 Task: Find connections with filter location Ciudad Vieja with filter topic #Brandwith filter profile language Spanish with filter current company Adani Group with filter school National Institute of Technology Srinagar with filter industry Wireless Services with filter service category Telecommunications with filter keywords title Actuary
Action: Mouse moved to (557, 72)
Screenshot: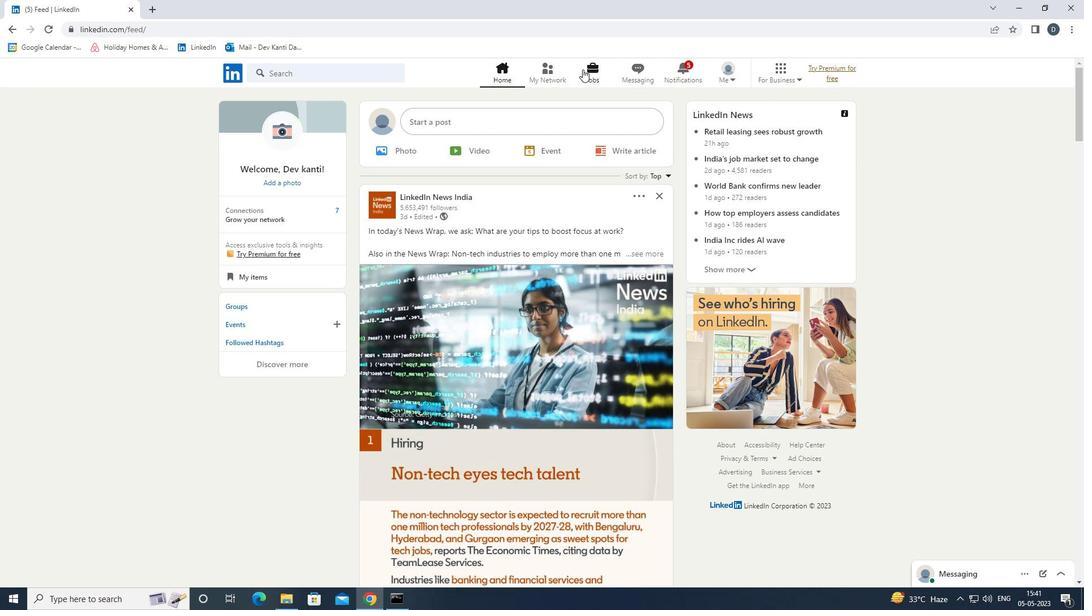 
Action: Mouse pressed left at (557, 72)
Screenshot: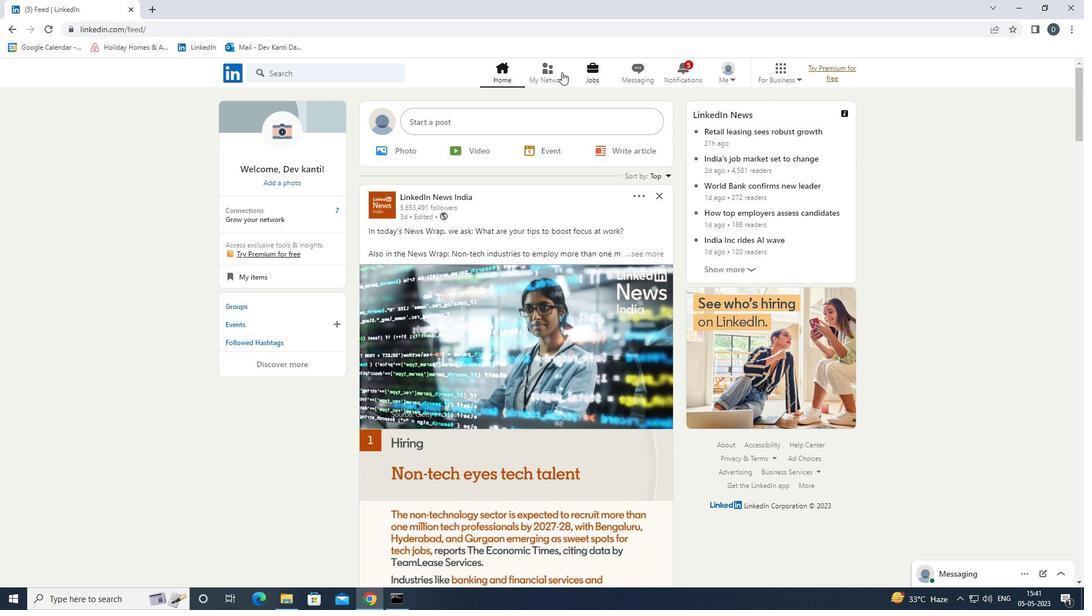 
Action: Mouse moved to (374, 135)
Screenshot: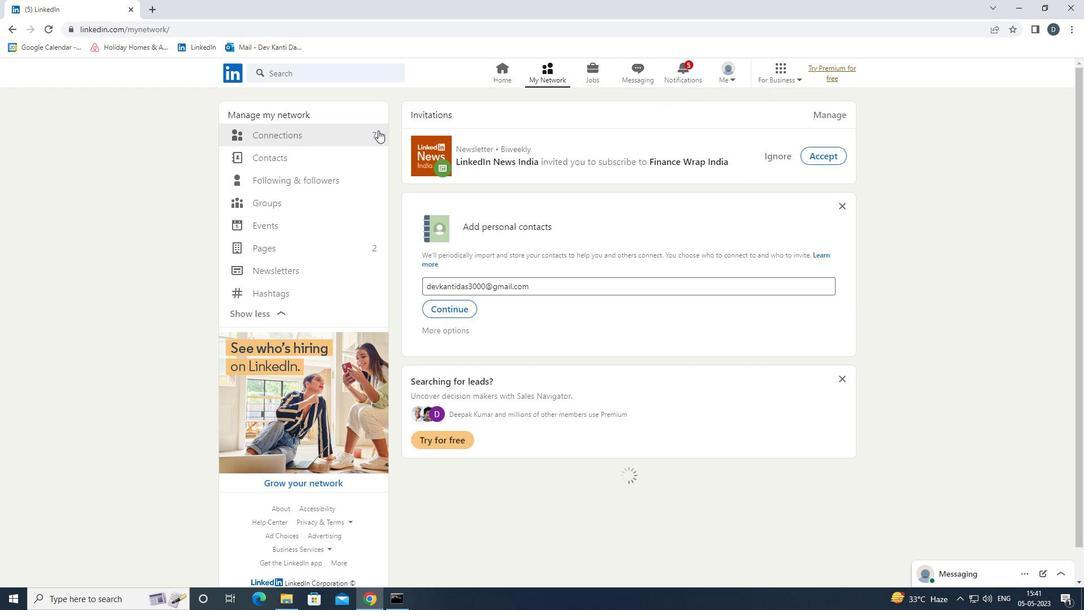 
Action: Mouse pressed left at (374, 135)
Screenshot: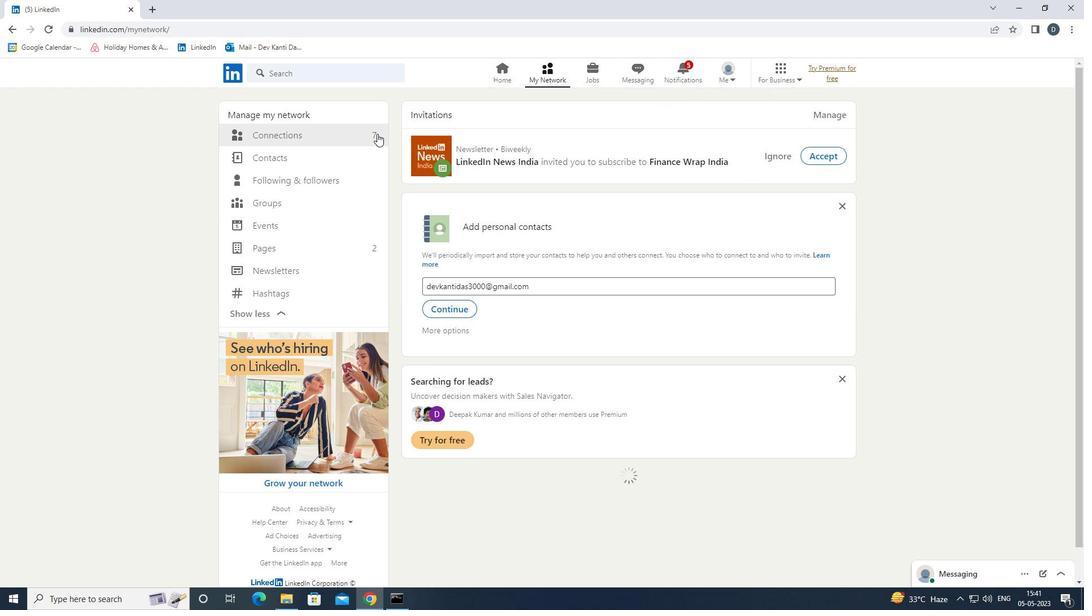 
Action: Mouse moved to (637, 133)
Screenshot: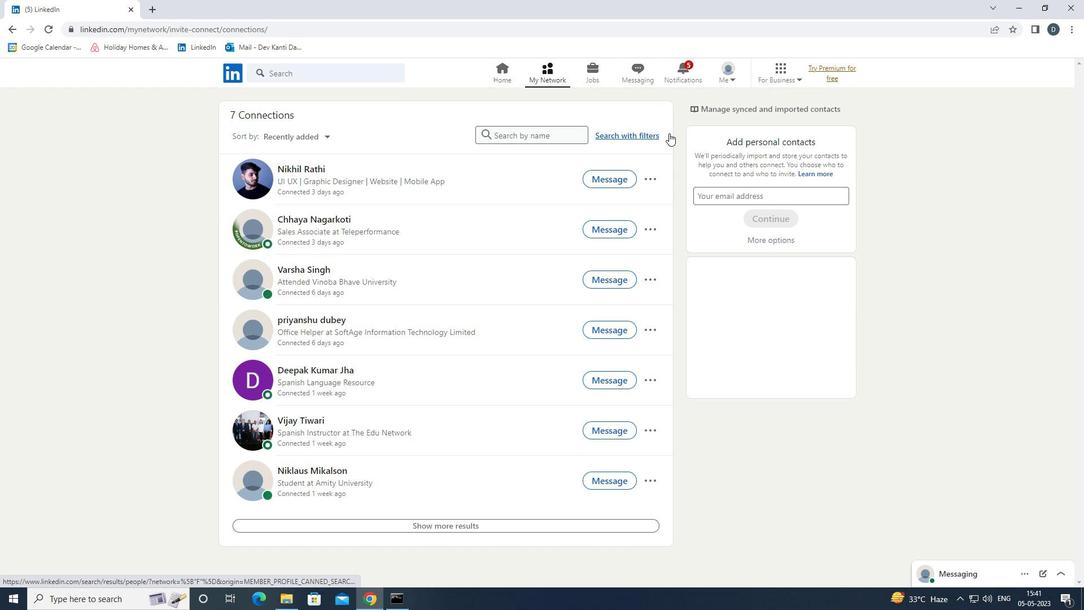 
Action: Mouse pressed left at (637, 133)
Screenshot: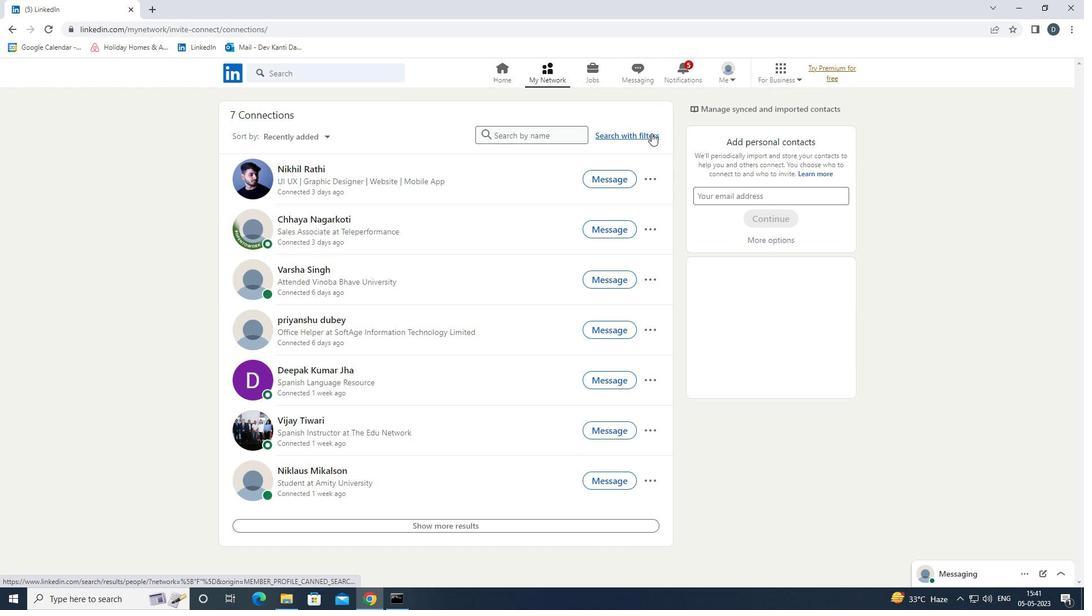 
Action: Mouse moved to (586, 110)
Screenshot: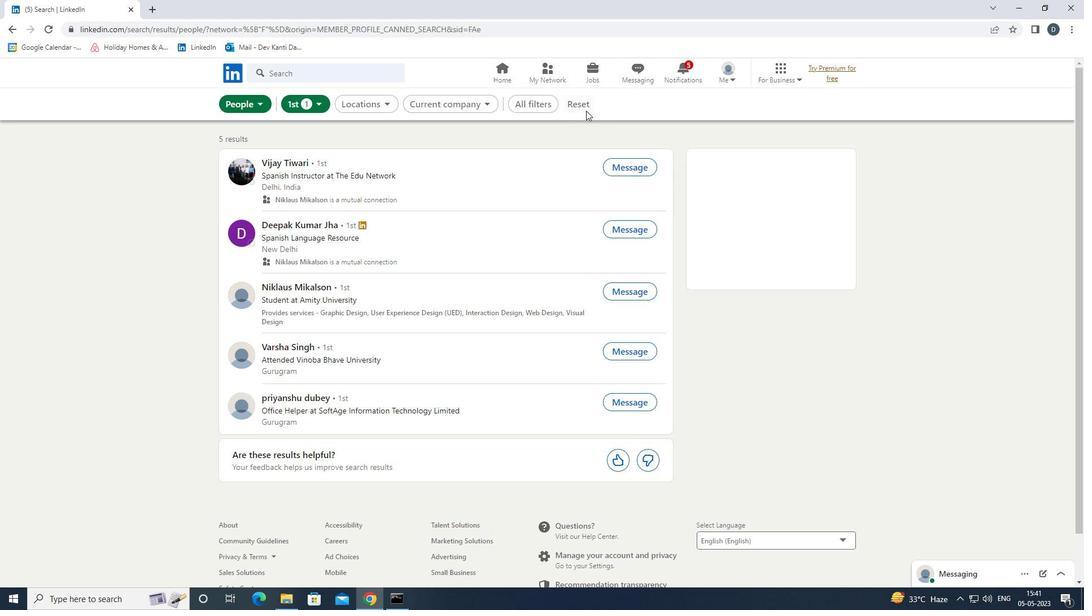 
Action: Mouse pressed left at (586, 110)
Screenshot: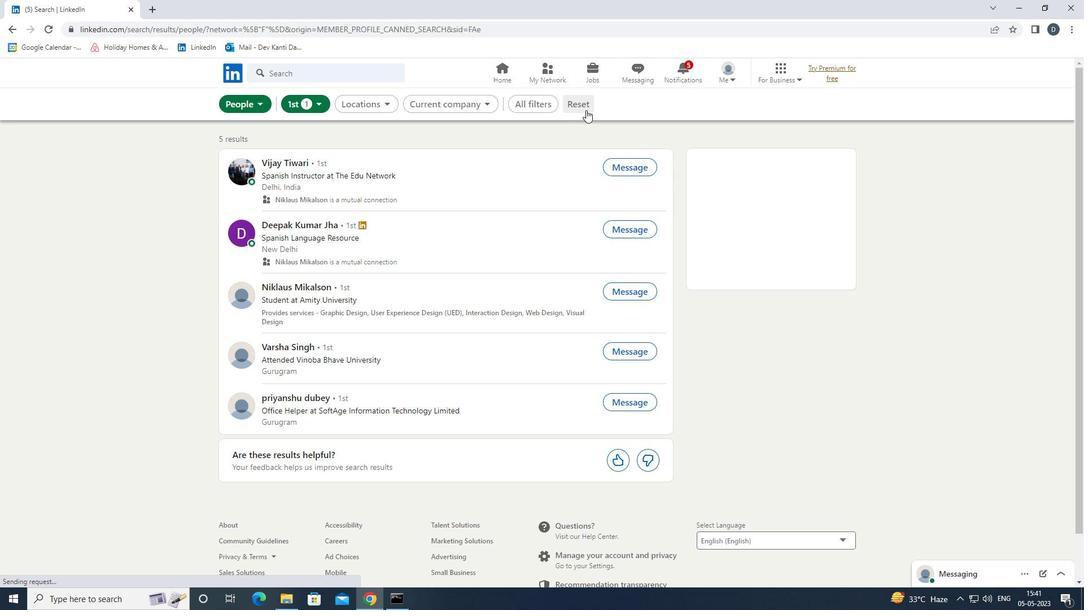 
Action: Mouse moved to (571, 104)
Screenshot: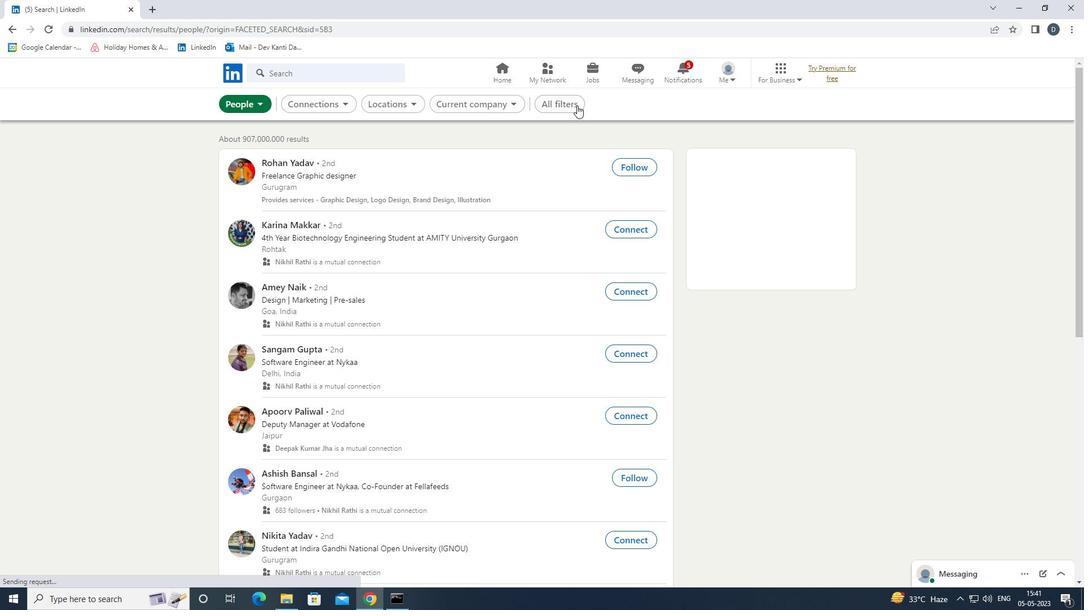 
Action: Mouse pressed left at (571, 104)
Screenshot: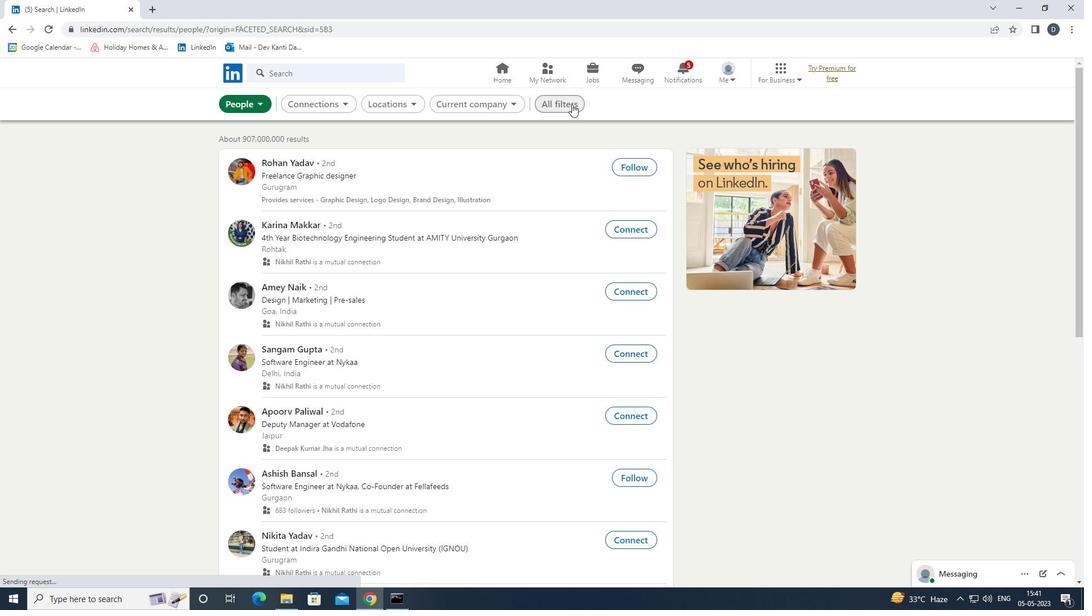 
Action: Mouse moved to (931, 345)
Screenshot: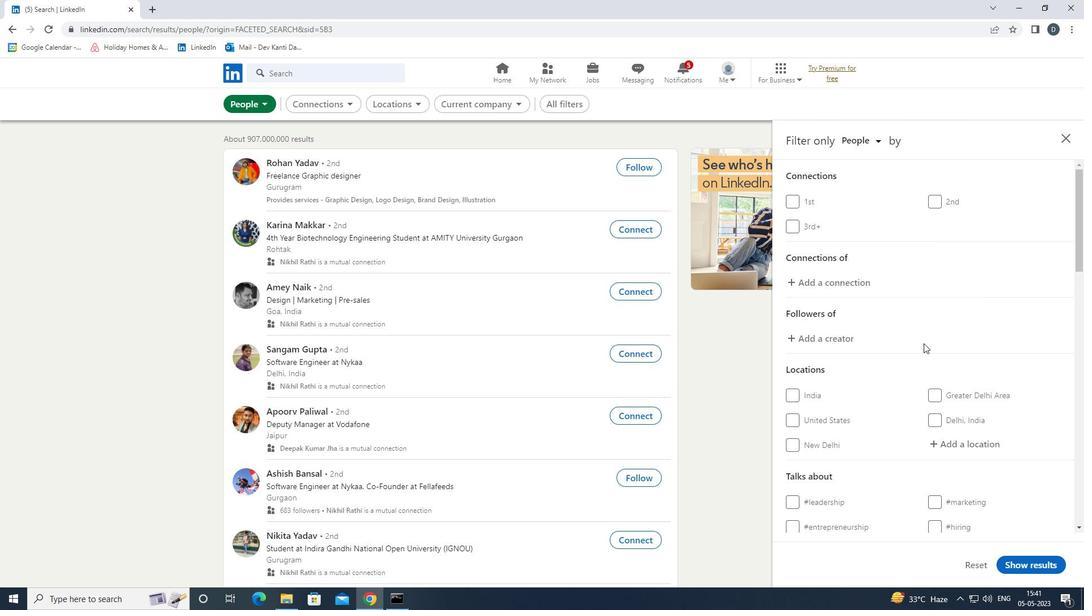 
Action: Mouse scrolled (931, 344) with delta (0, 0)
Screenshot: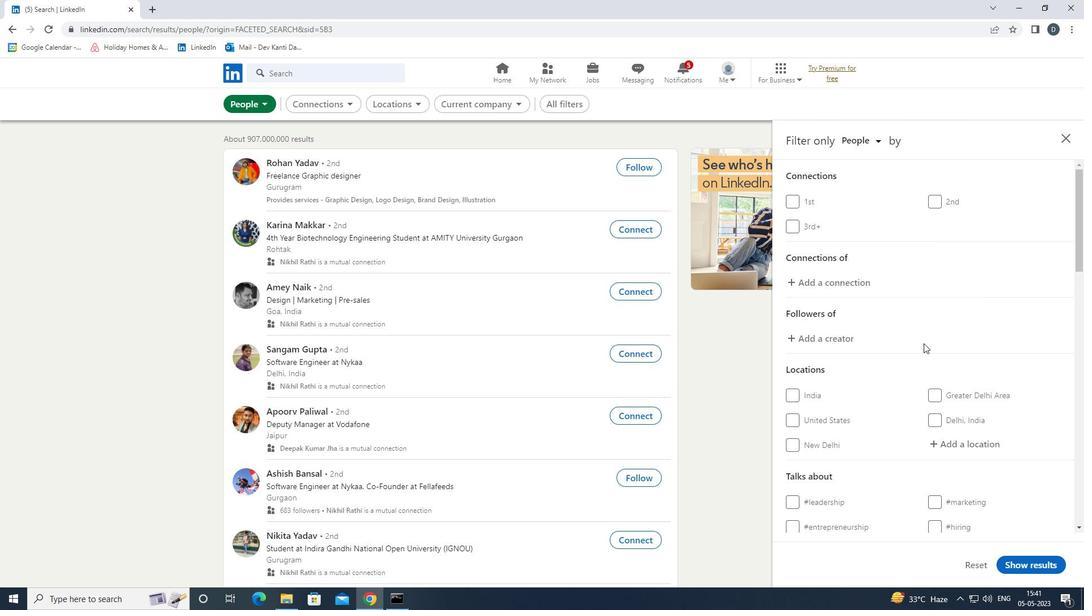 
Action: Mouse moved to (932, 346)
Screenshot: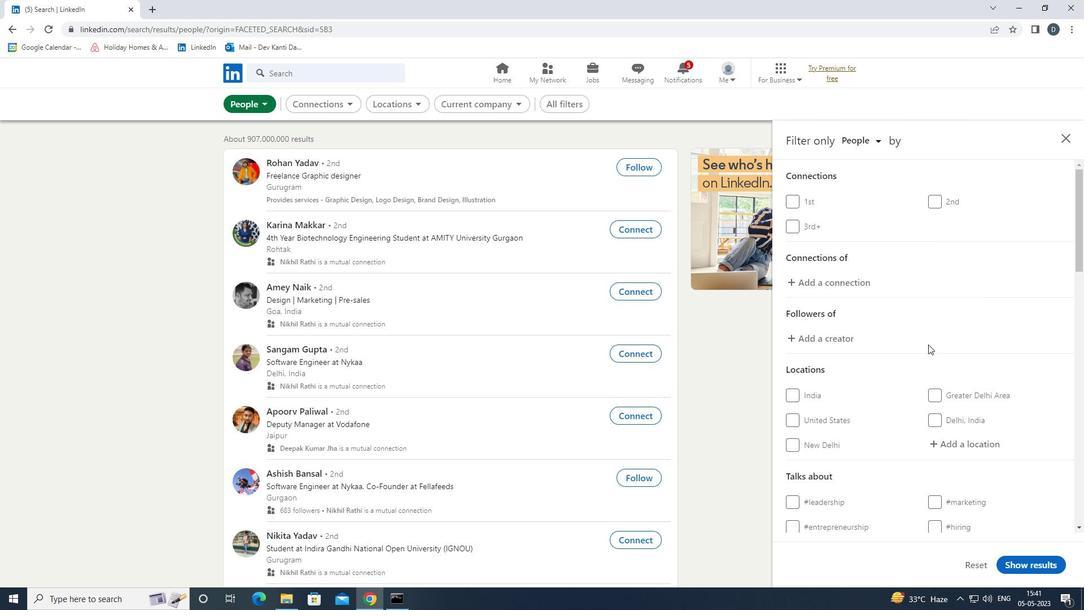 
Action: Mouse scrolled (932, 345) with delta (0, 0)
Screenshot: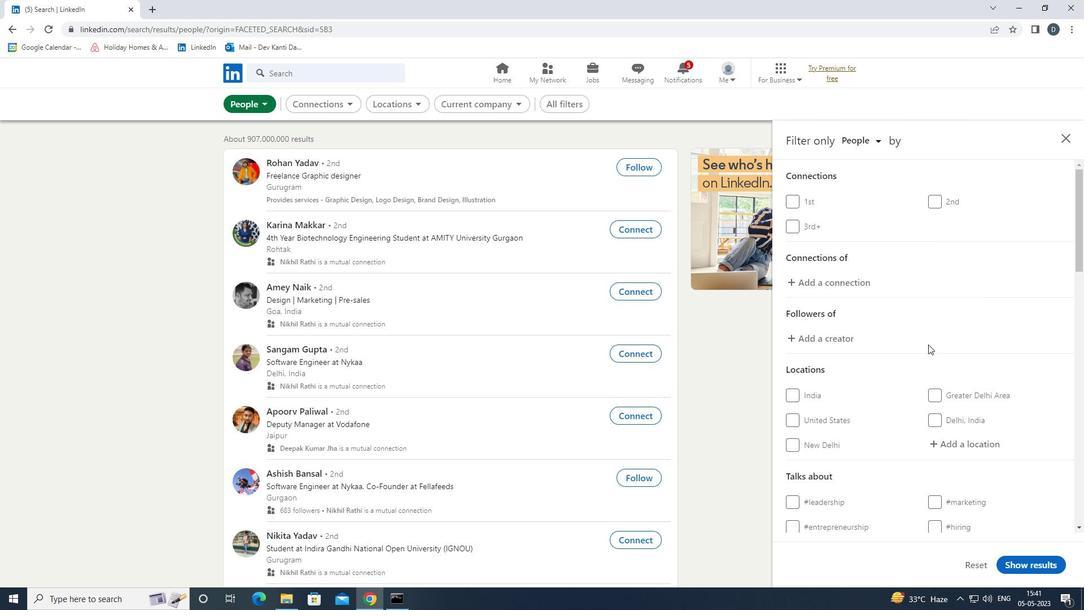 
Action: Mouse moved to (962, 327)
Screenshot: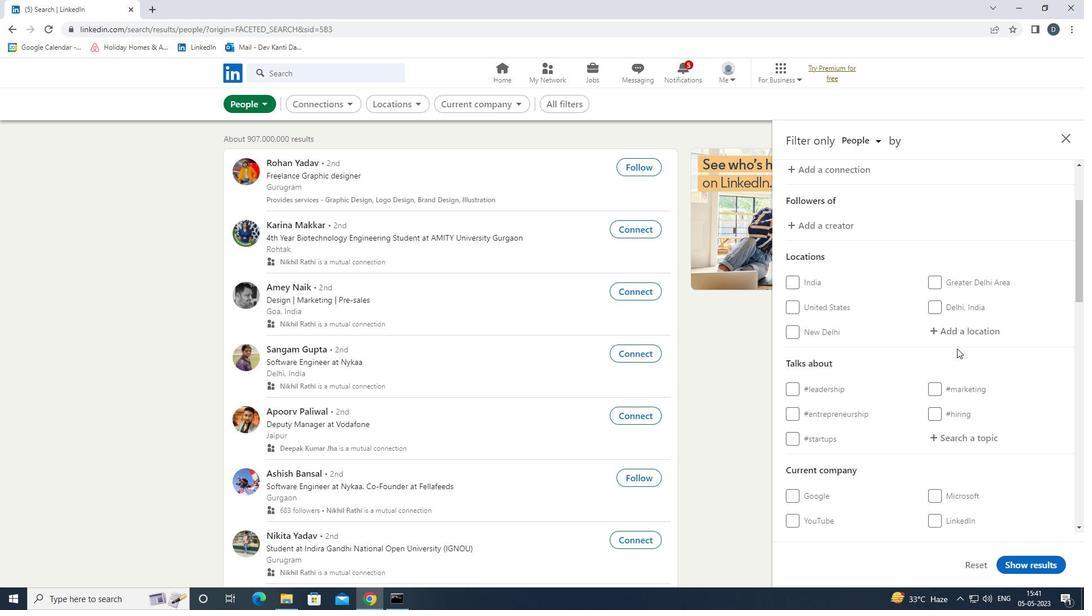 
Action: Mouse pressed left at (962, 327)
Screenshot: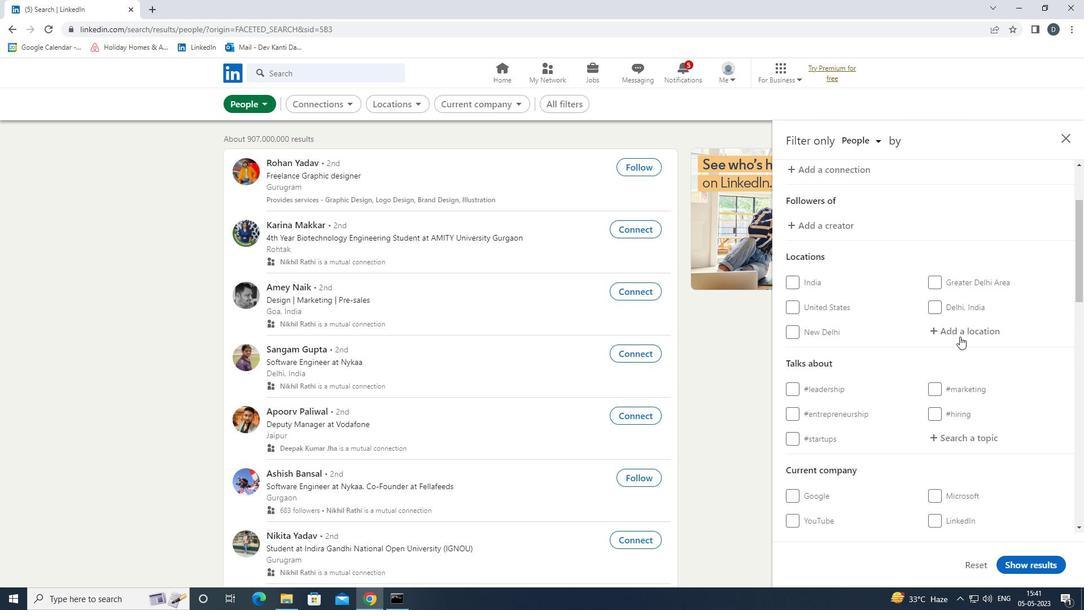 
Action: Mouse moved to (941, 319)
Screenshot: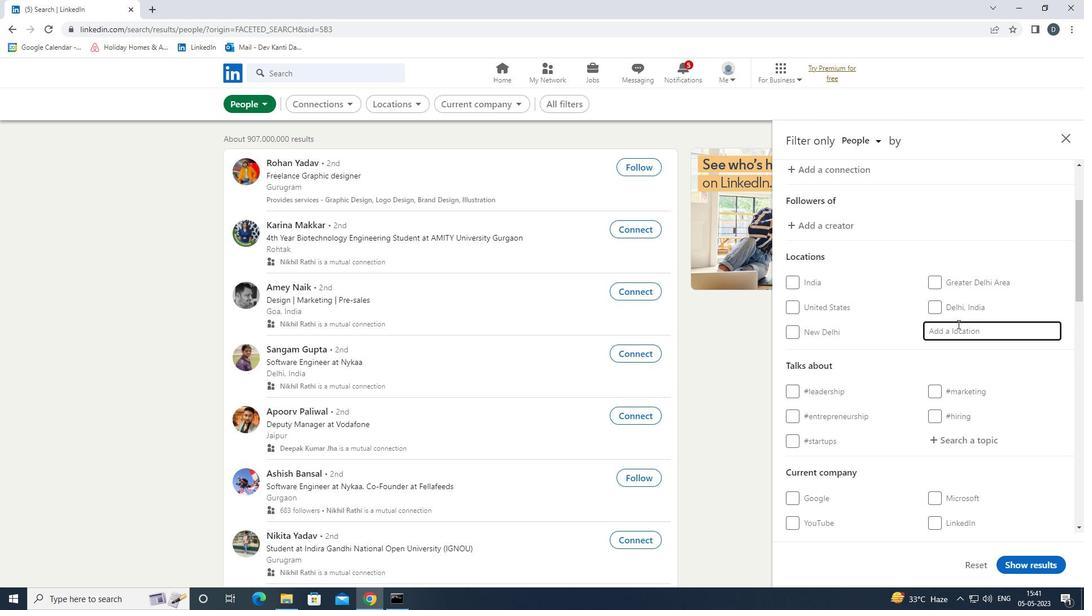 
Action: Key pressed <Key.shift>CIUDAD<Key.space><Key.shift>VIEJA<Key.down><Key.enter>
Screenshot: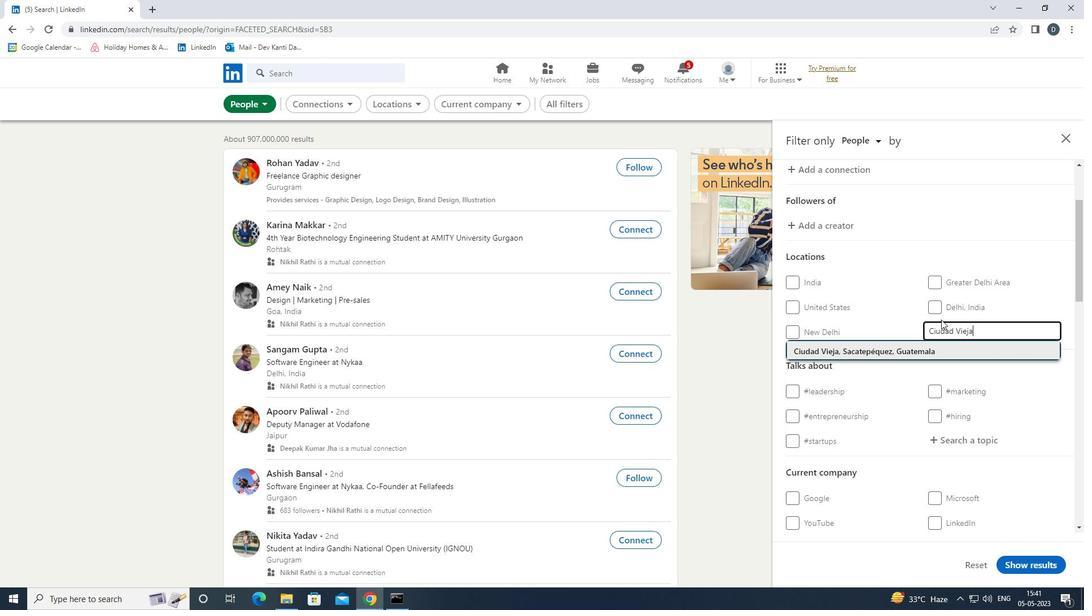 
Action: Mouse scrolled (941, 319) with delta (0, 0)
Screenshot: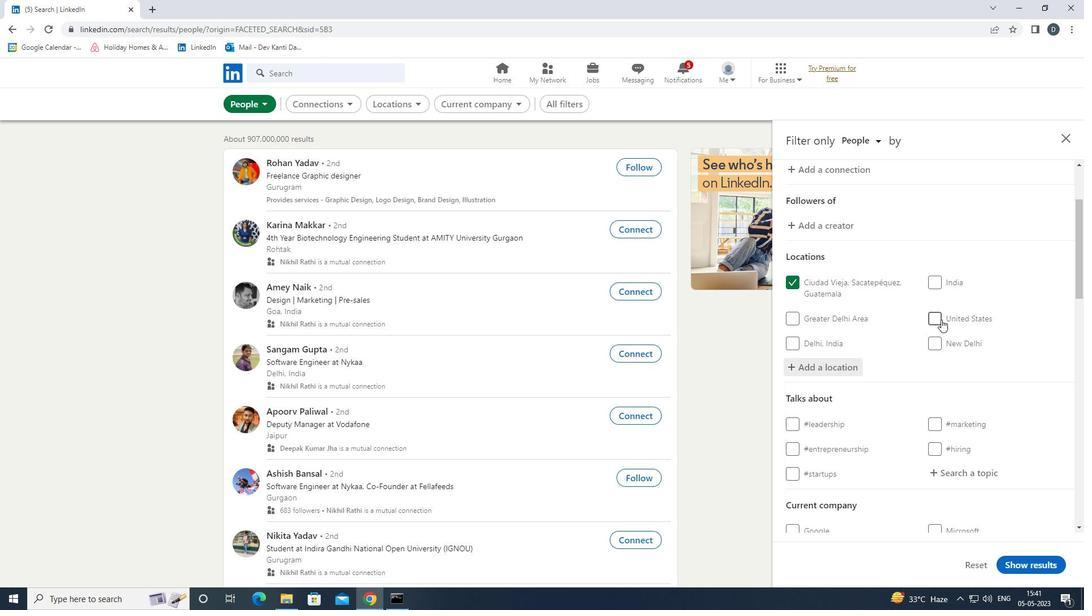 
Action: Mouse moved to (941, 322)
Screenshot: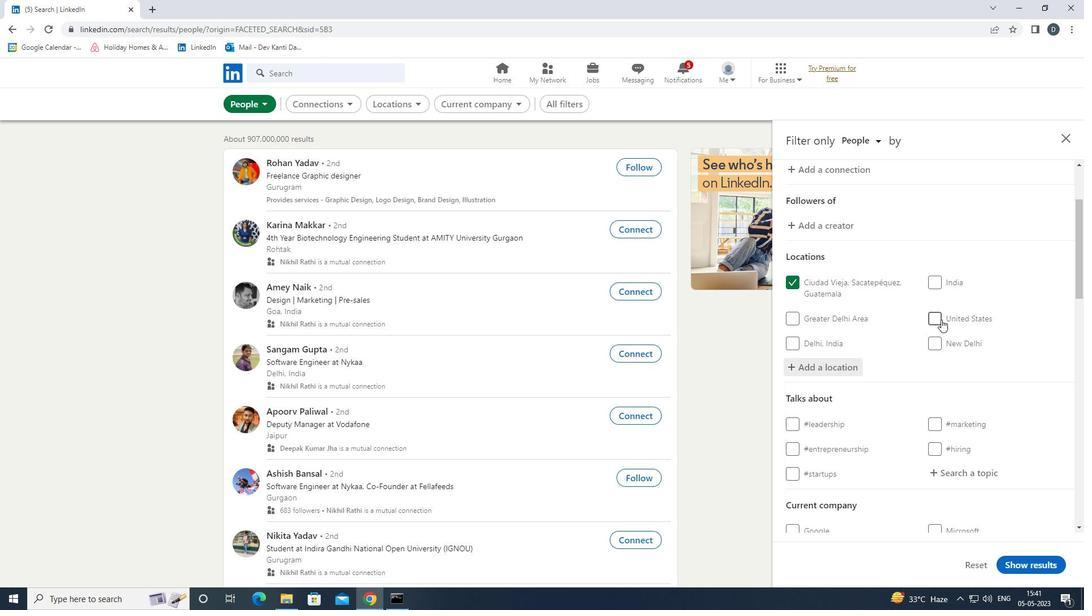 
Action: Mouse scrolled (941, 321) with delta (0, 0)
Screenshot: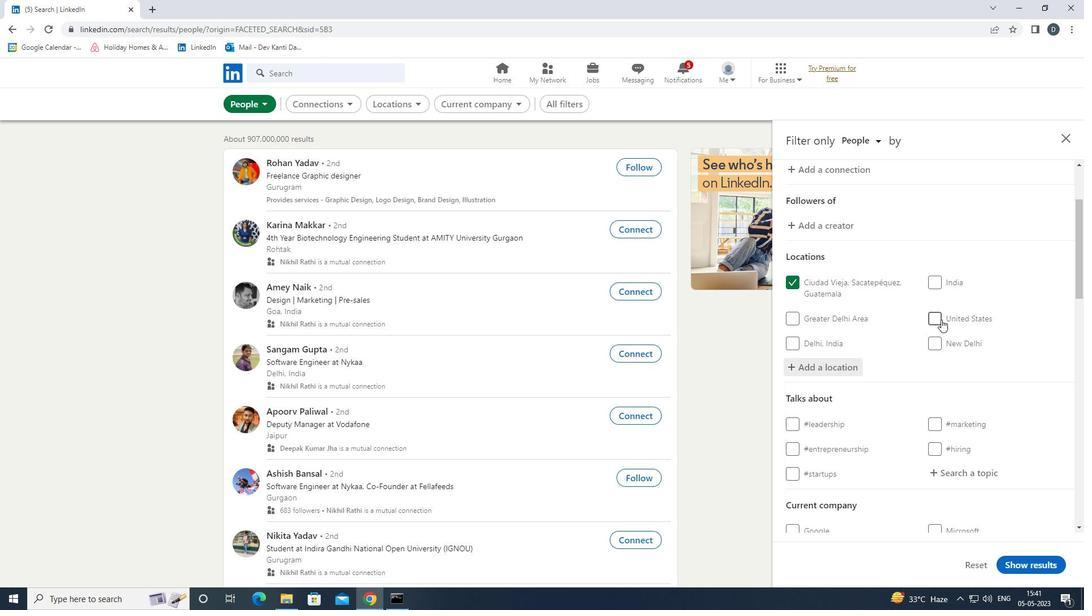 
Action: Mouse moved to (964, 362)
Screenshot: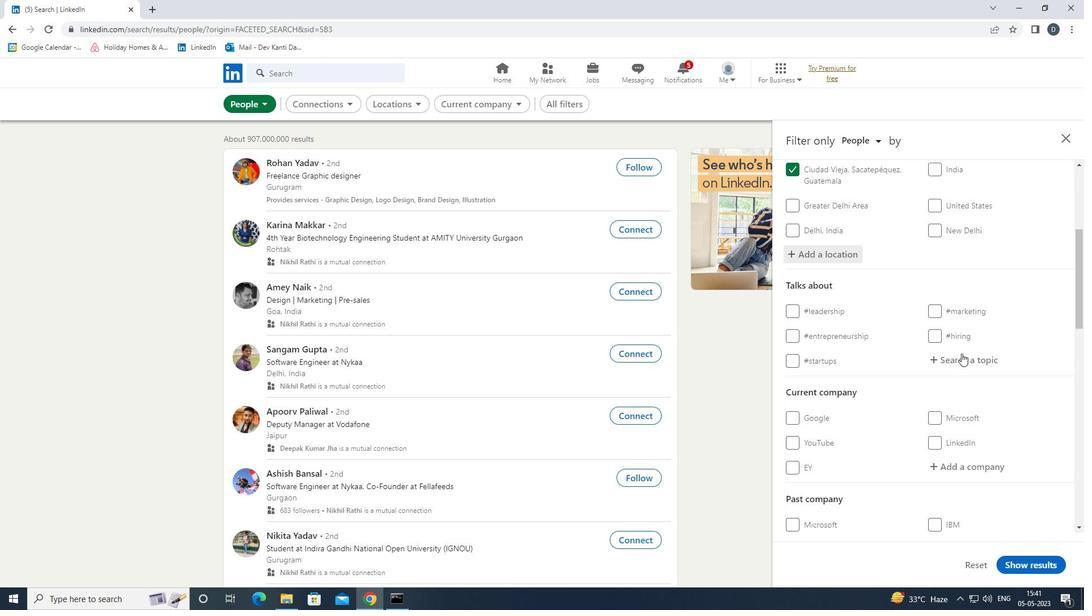 
Action: Mouse pressed left at (964, 362)
Screenshot: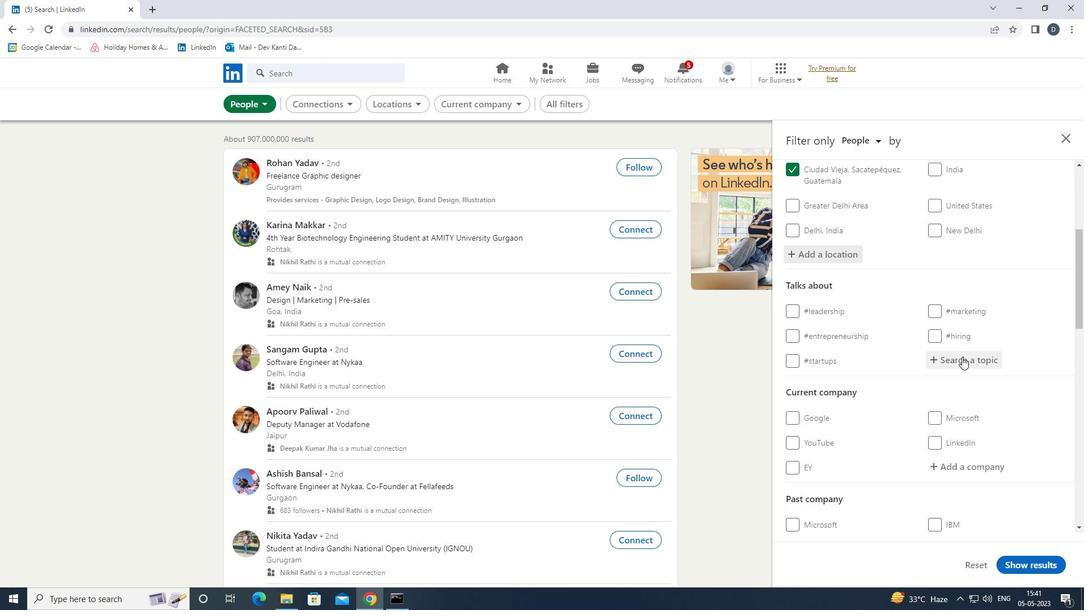 
Action: Key pressed <Key.shift><Key.shift><Key.shift><Key.shift><Key.shift><Key.shift><Key.shift><Key.shift><Key.shift>BRAND<Key.down><Key.down><Key.enter>
Screenshot: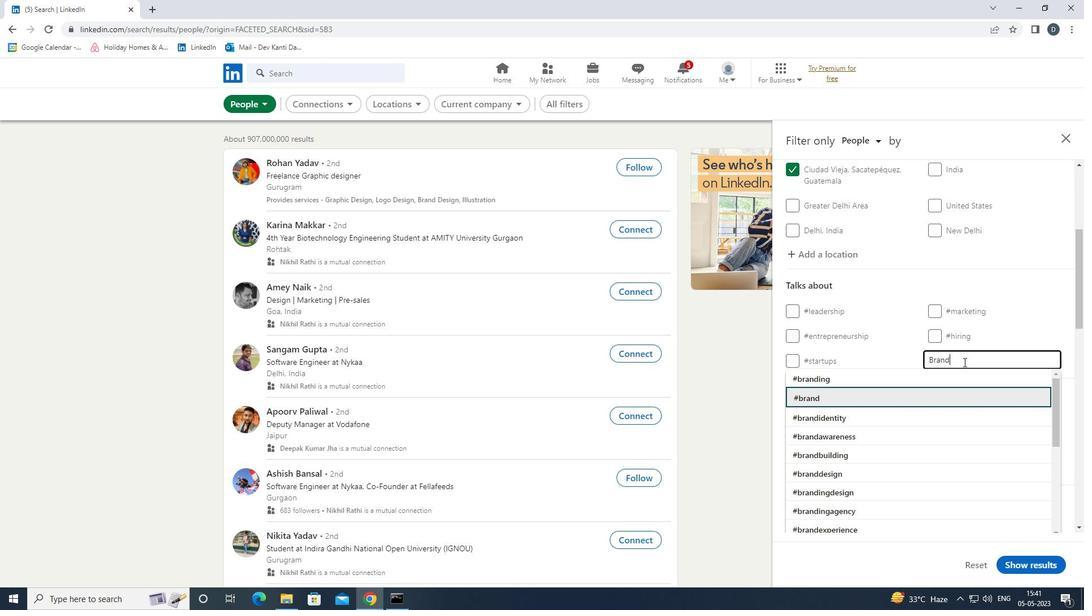 
Action: Mouse scrolled (964, 361) with delta (0, 0)
Screenshot: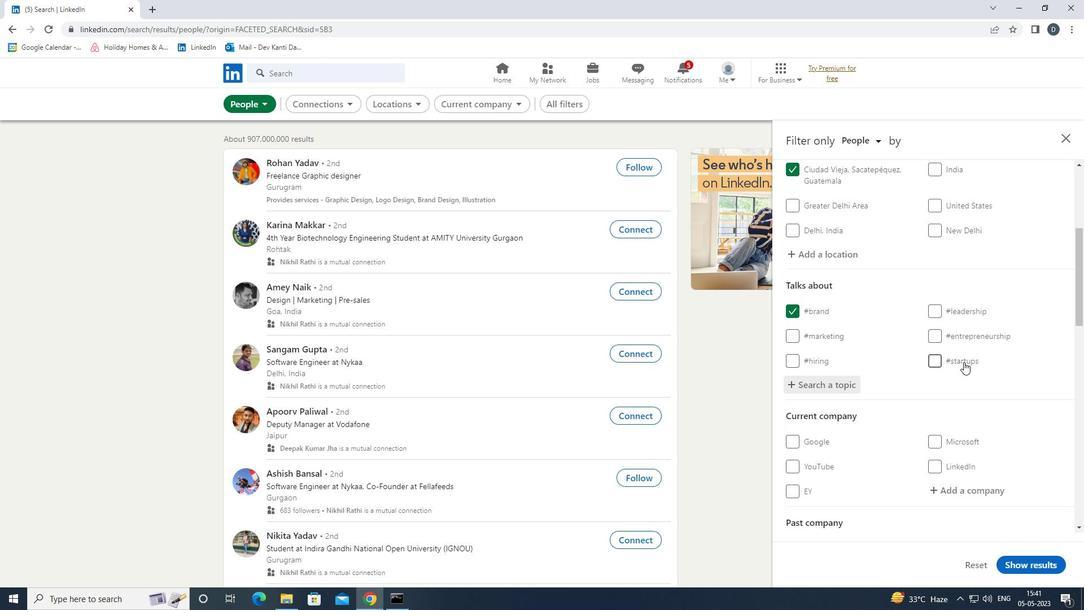 
Action: Mouse scrolled (964, 361) with delta (0, 0)
Screenshot: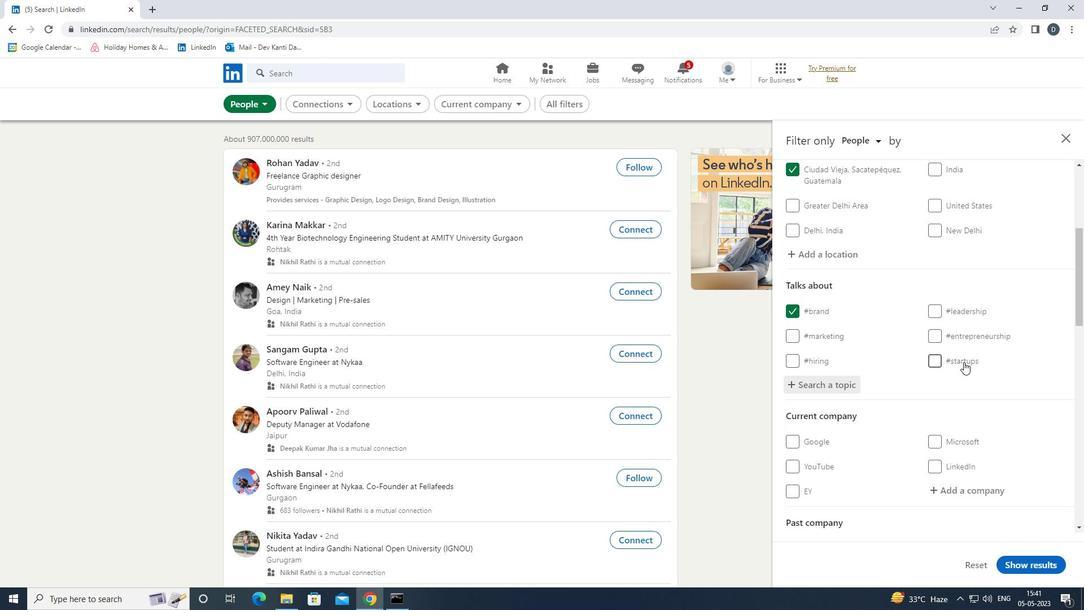 
Action: Mouse scrolled (964, 361) with delta (0, 0)
Screenshot: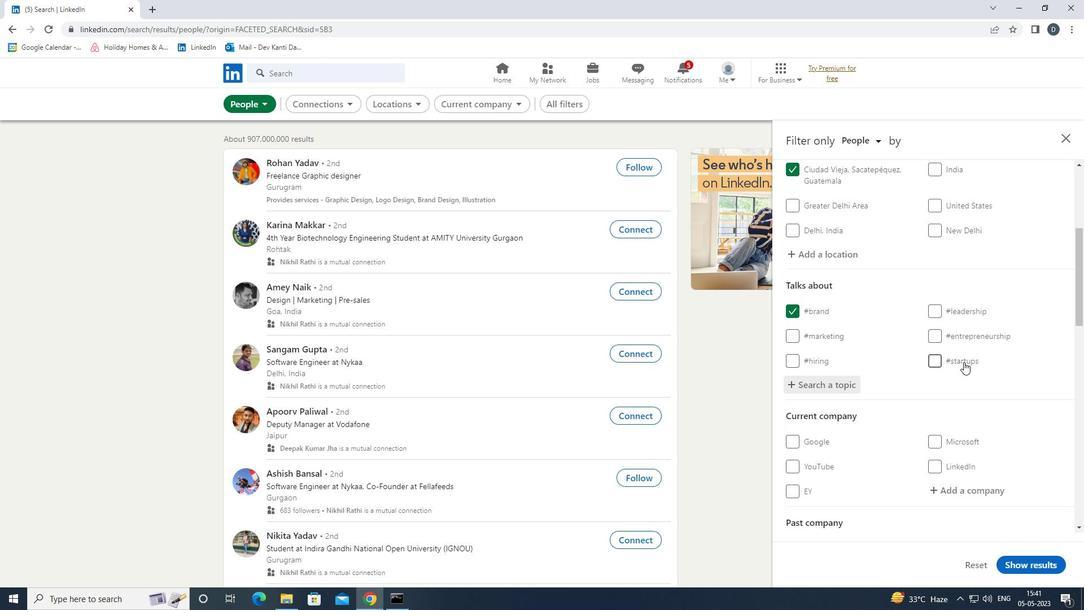 
Action: Mouse scrolled (964, 361) with delta (0, 0)
Screenshot: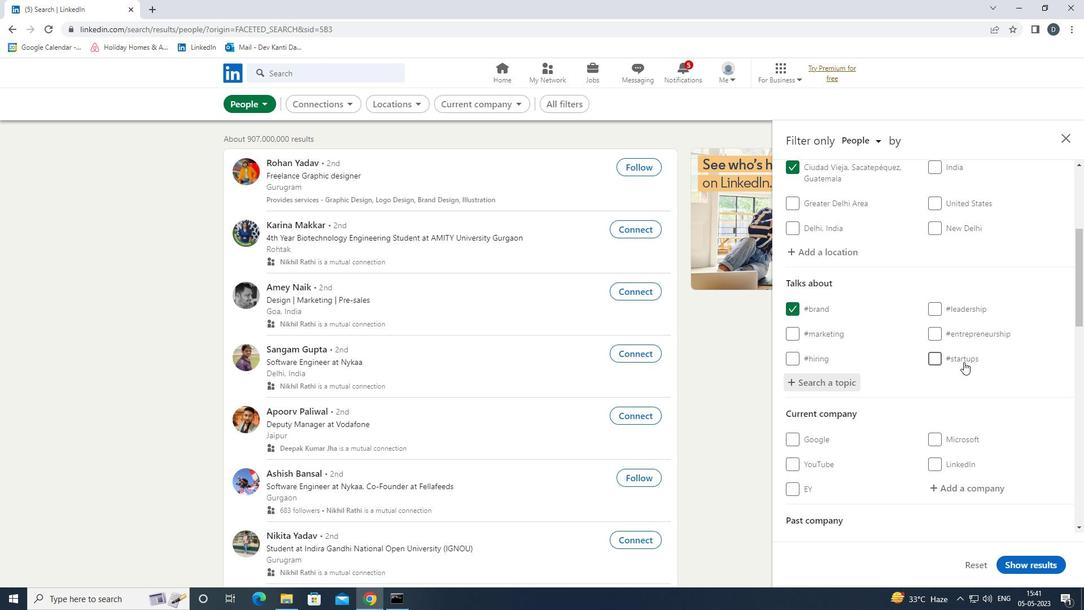 
Action: Mouse scrolled (964, 361) with delta (0, 0)
Screenshot: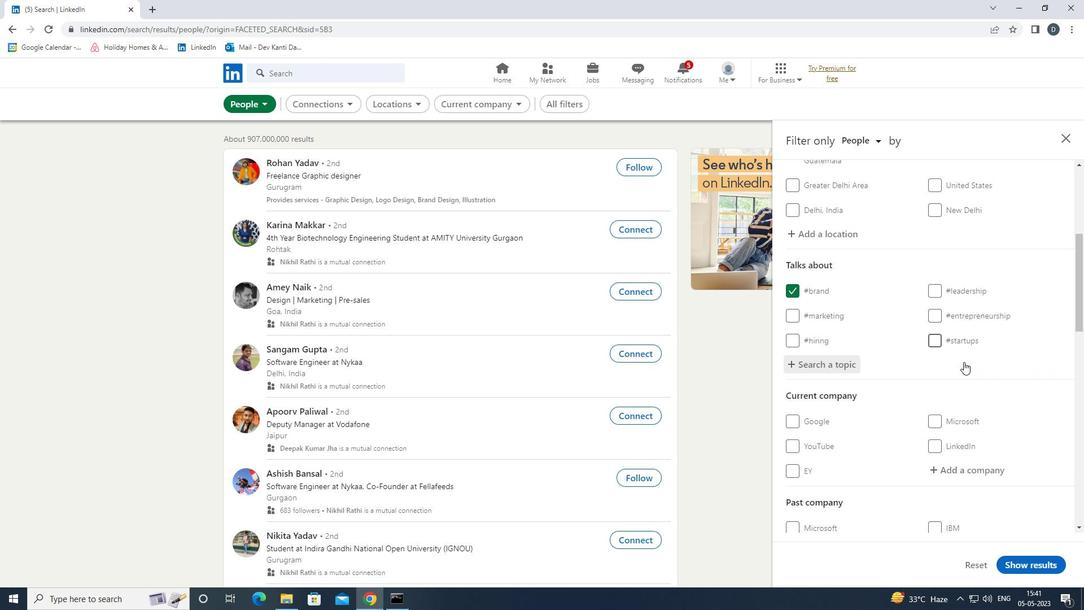 
Action: Mouse scrolled (964, 361) with delta (0, 0)
Screenshot: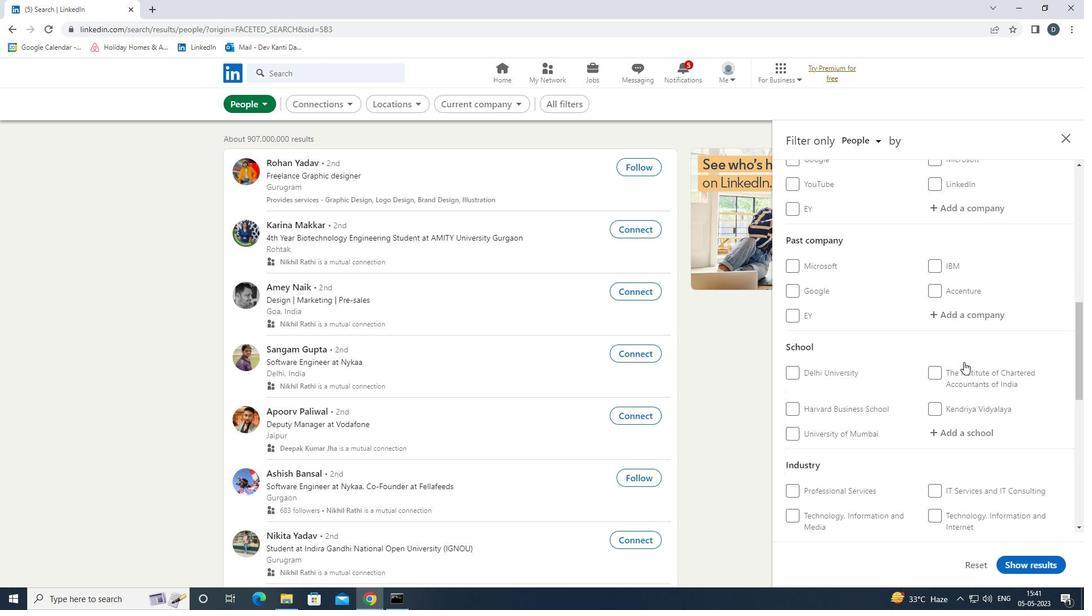 
Action: Mouse moved to (907, 476)
Screenshot: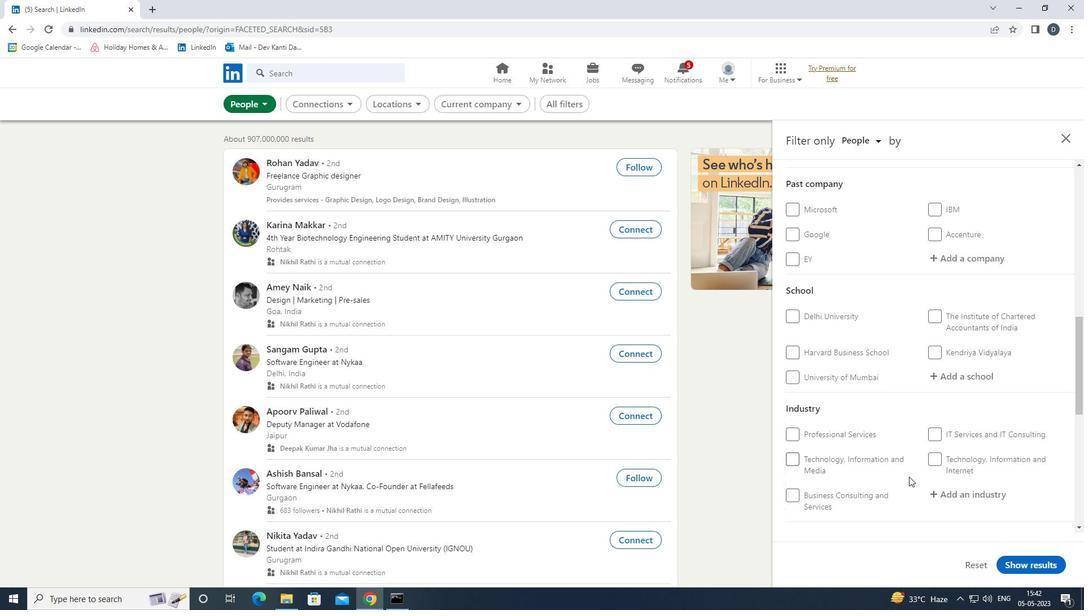 
Action: Mouse scrolled (907, 476) with delta (0, 0)
Screenshot: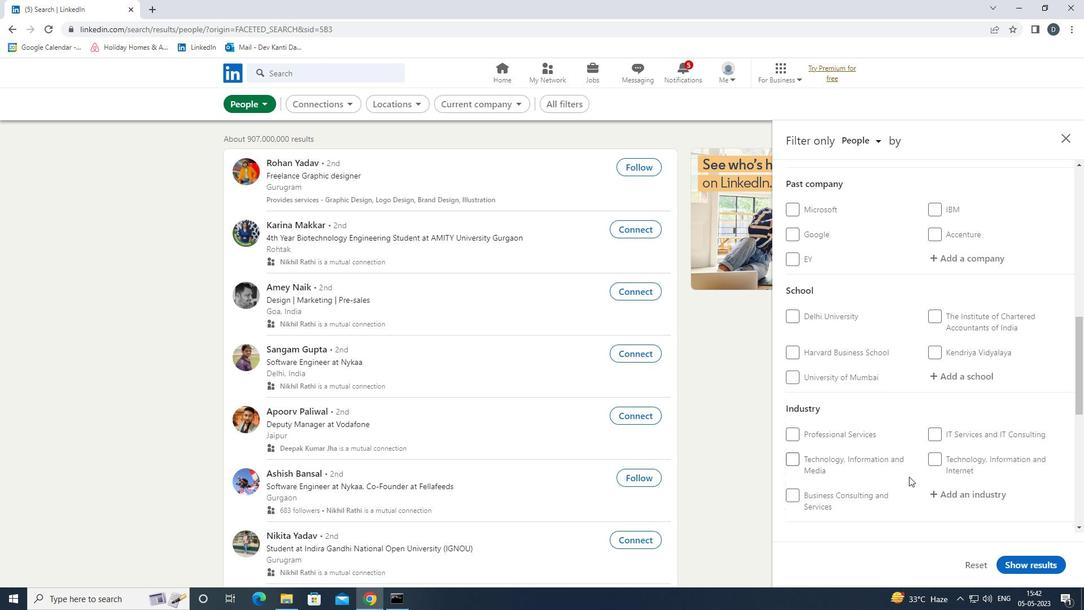
Action: Mouse scrolled (907, 476) with delta (0, 0)
Screenshot: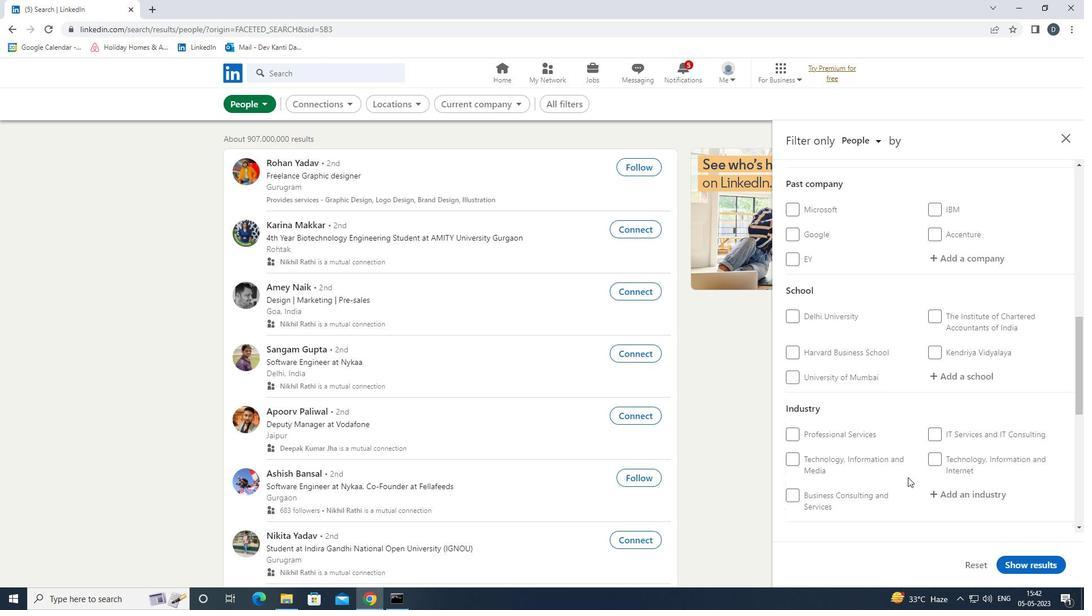 
Action: Mouse moved to (906, 475)
Screenshot: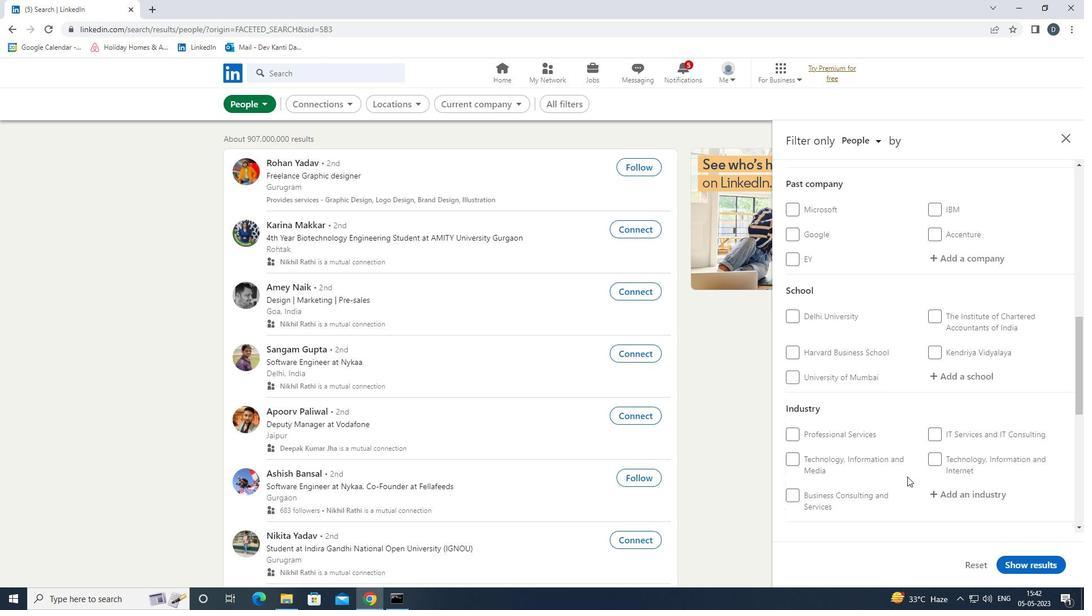 
Action: Mouse scrolled (906, 475) with delta (0, 0)
Screenshot: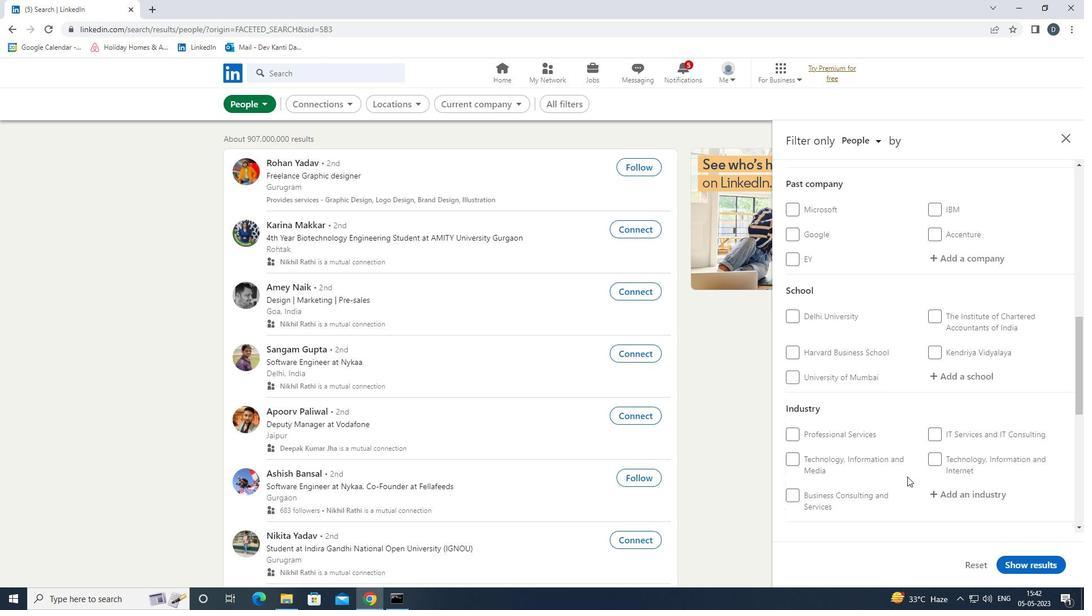 
Action: Mouse moved to (812, 417)
Screenshot: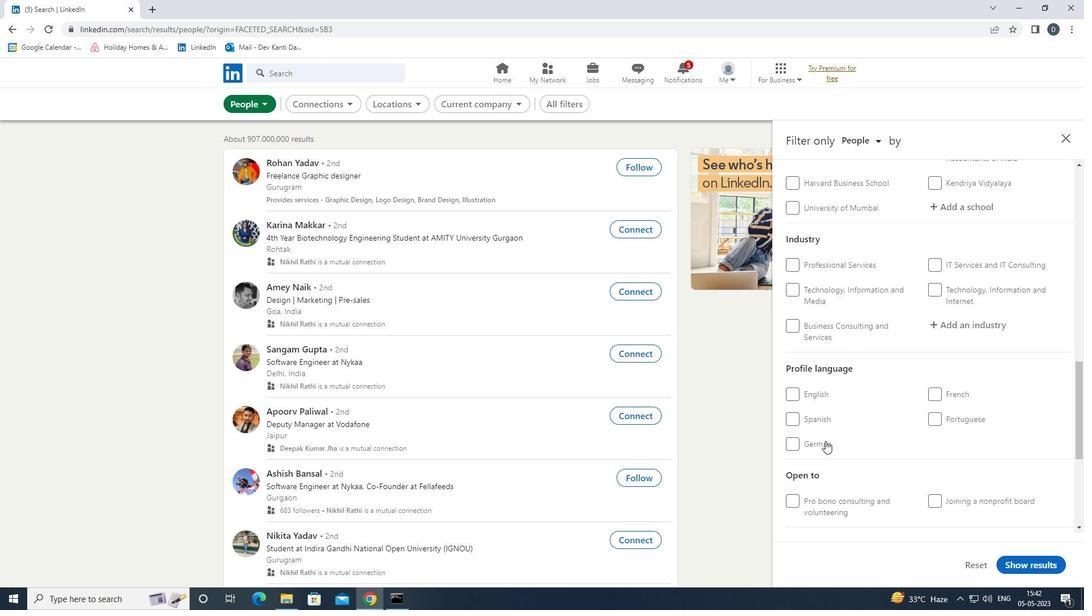 
Action: Mouse pressed left at (812, 417)
Screenshot: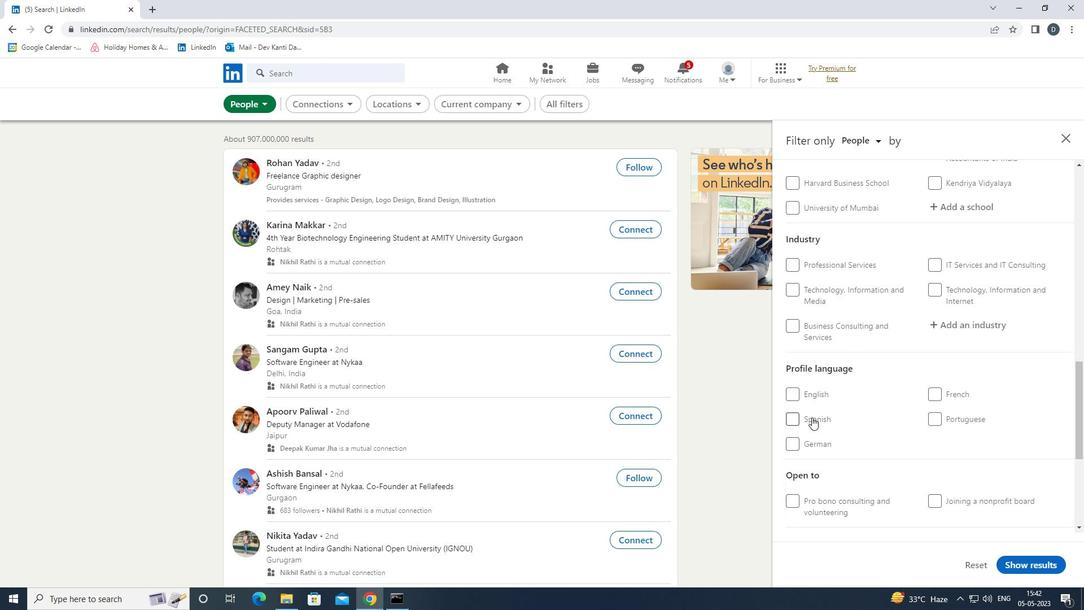 
Action: Mouse moved to (900, 431)
Screenshot: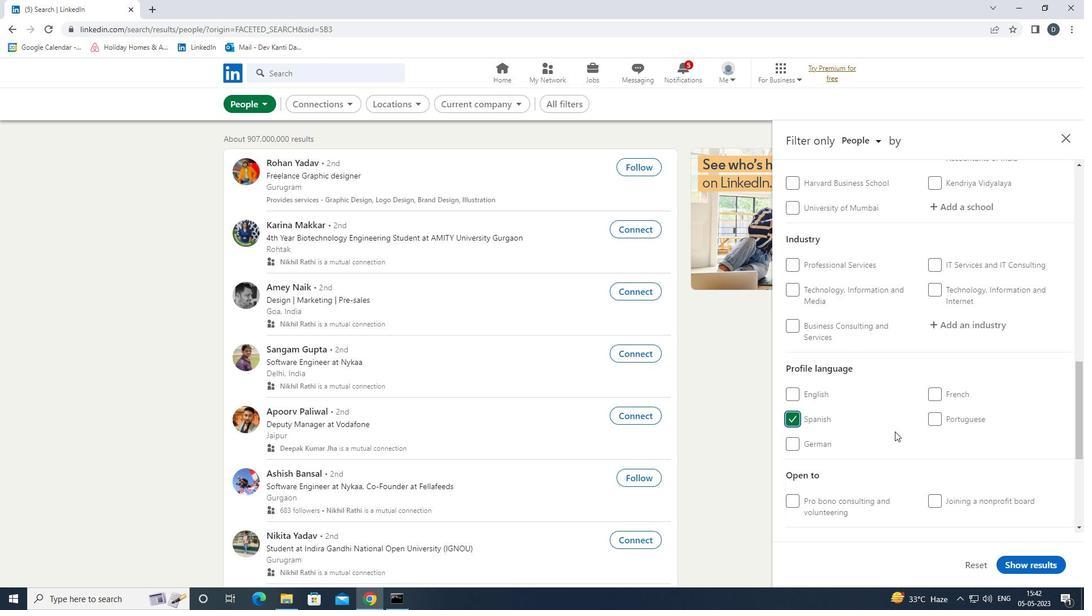 
Action: Mouse scrolled (900, 432) with delta (0, 0)
Screenshot: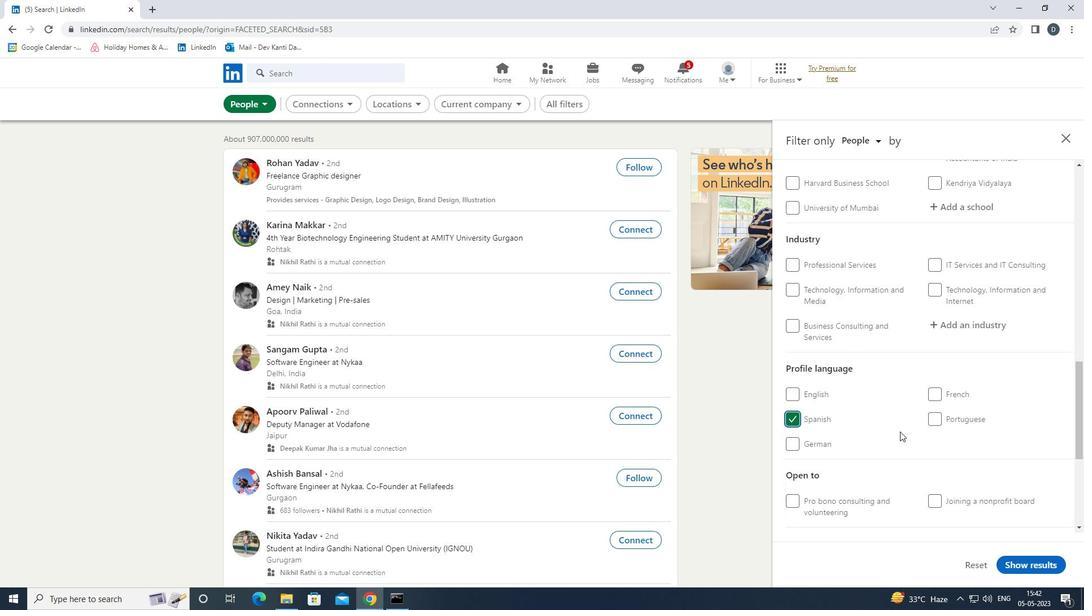 
Action: Mouse scrolled (900, 432) with delta (0, 0)
Screenshot: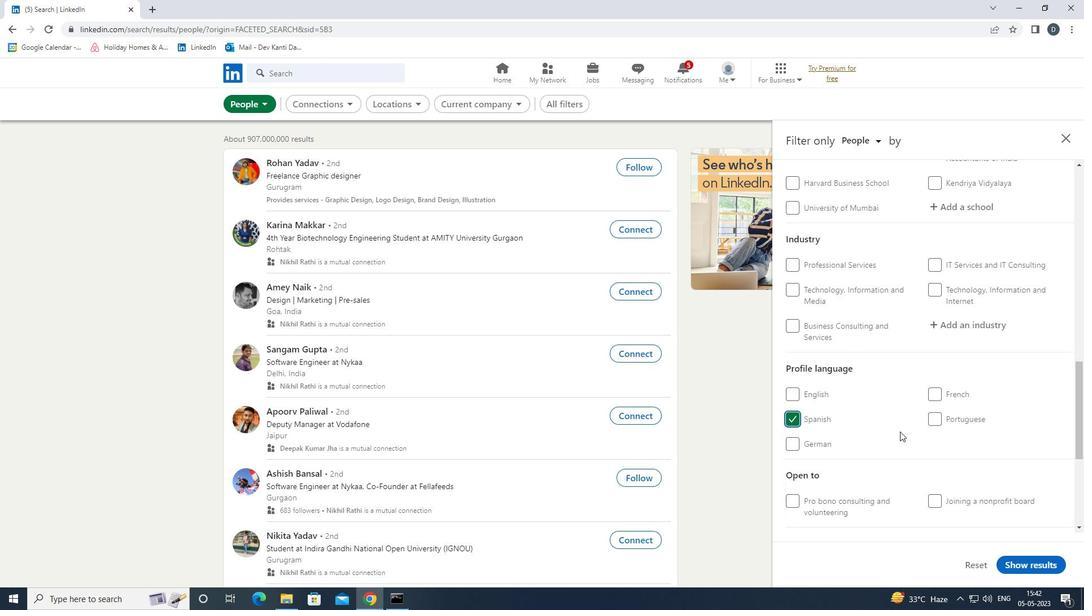 
Action: Mouse scrolled (900, 432) with delta (0, 0)
Screenshot: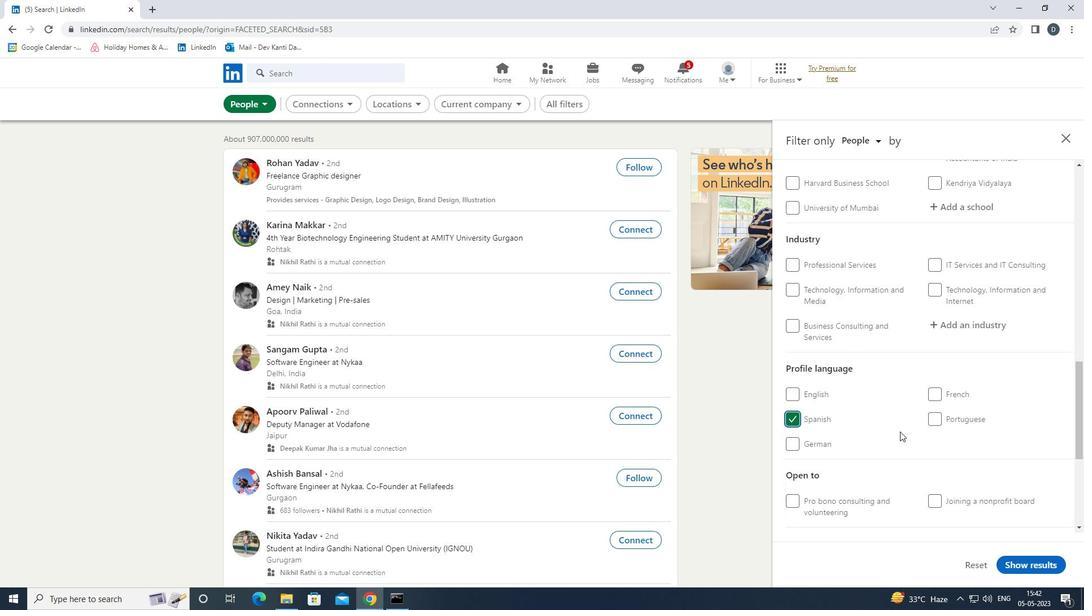 
Action: Mouse scrolled (900, 432) with delta (0, 0)
Screenshot: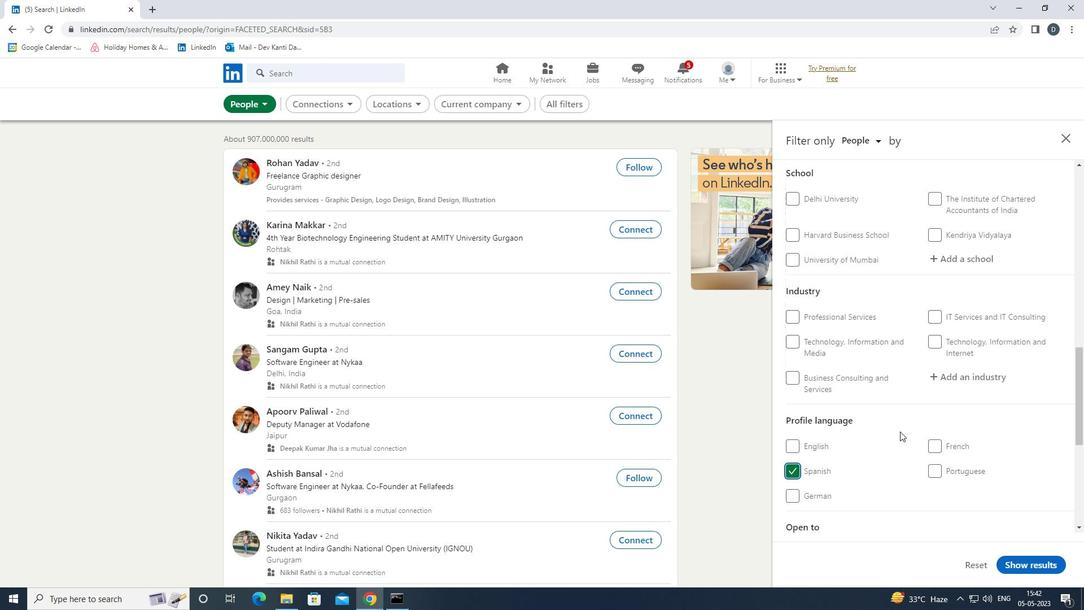 
Action: Mouse scrolled (900, 432) with delta (0, 0)
Screenshot: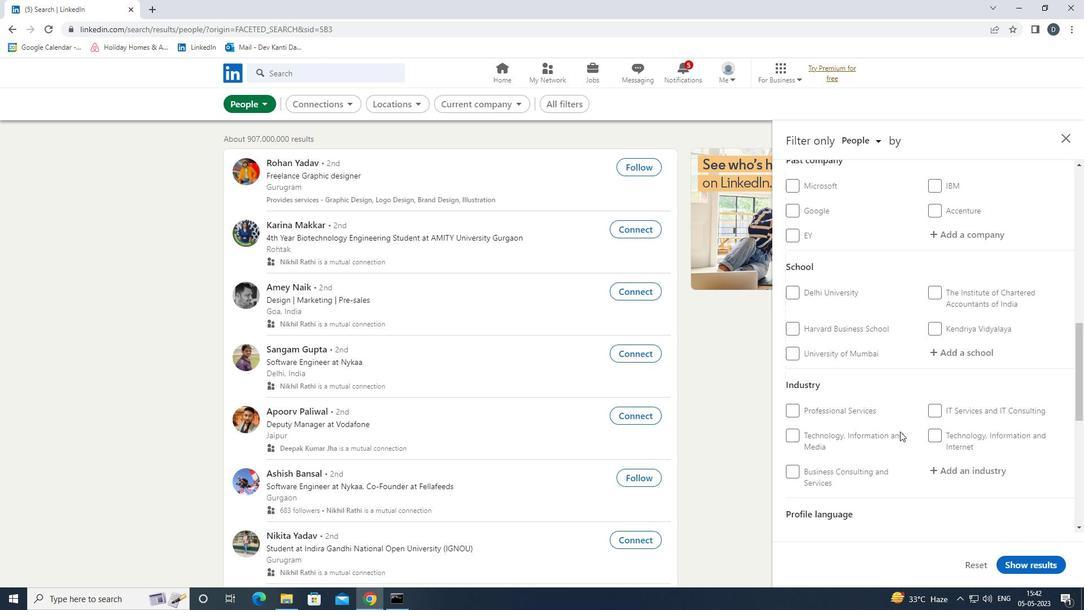 
Action: Mouse moved to (953, 264)
Screenshot: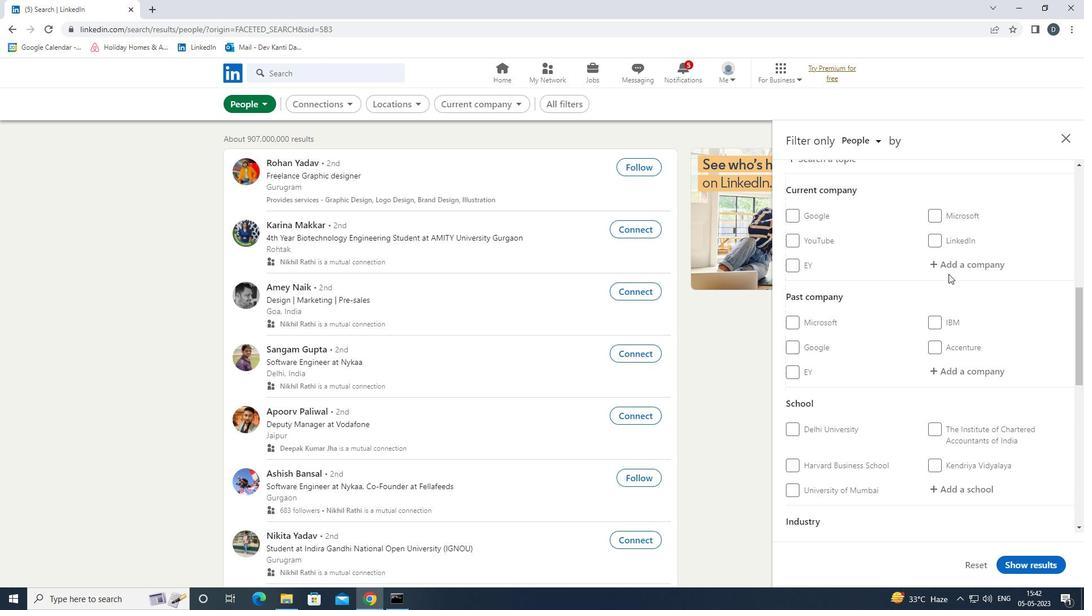 
Action: Mouse pressed left at (953, 264)
Screenshot: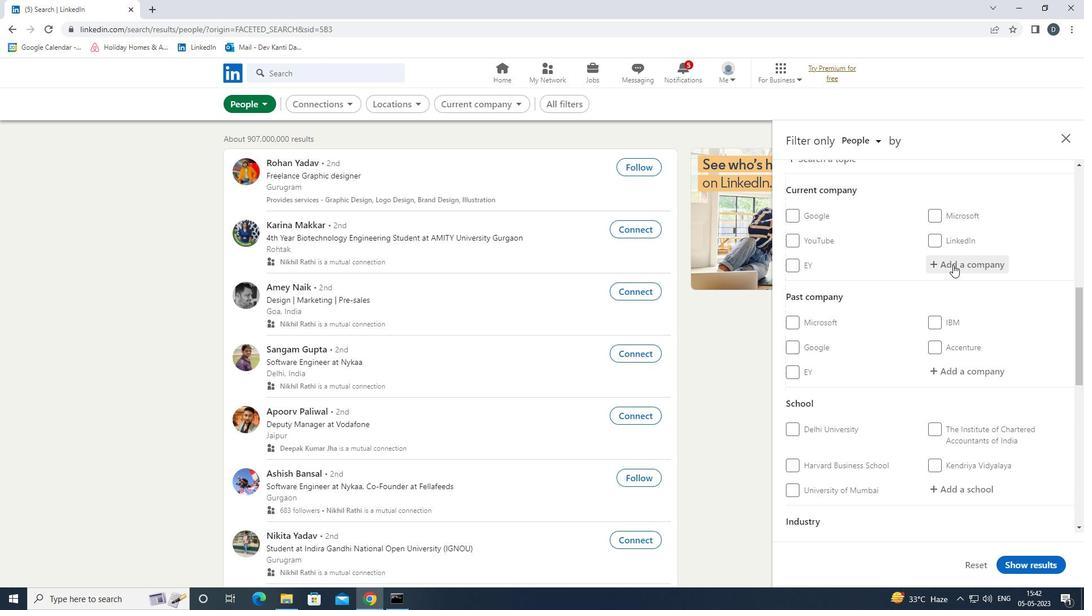 
Action: Mouse moved to (906, 250)
Screenshot: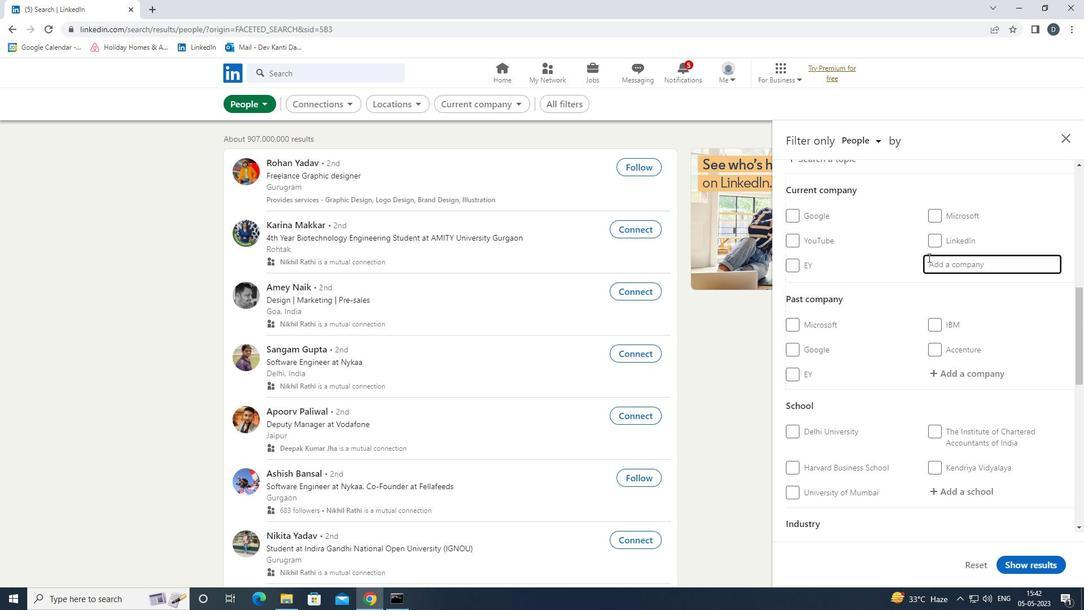 
Action: Key pressed <Key.shift>ADANI<Key.space><Key.shift>GR<Key.down><Key.enter>
Screenshot: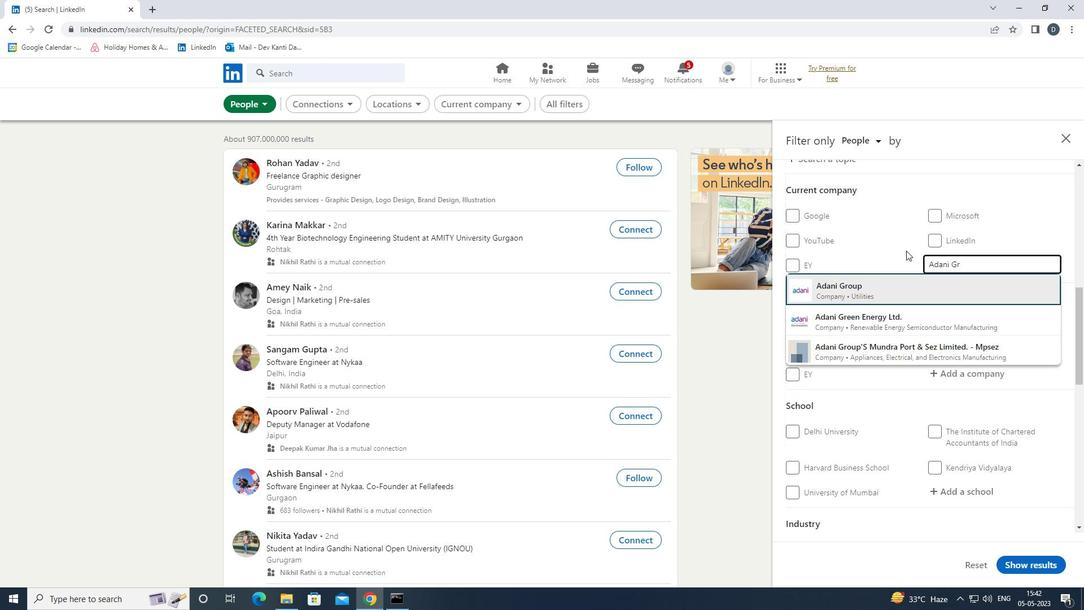 
Action: Mouse moved to (897, 253)
Screenshot: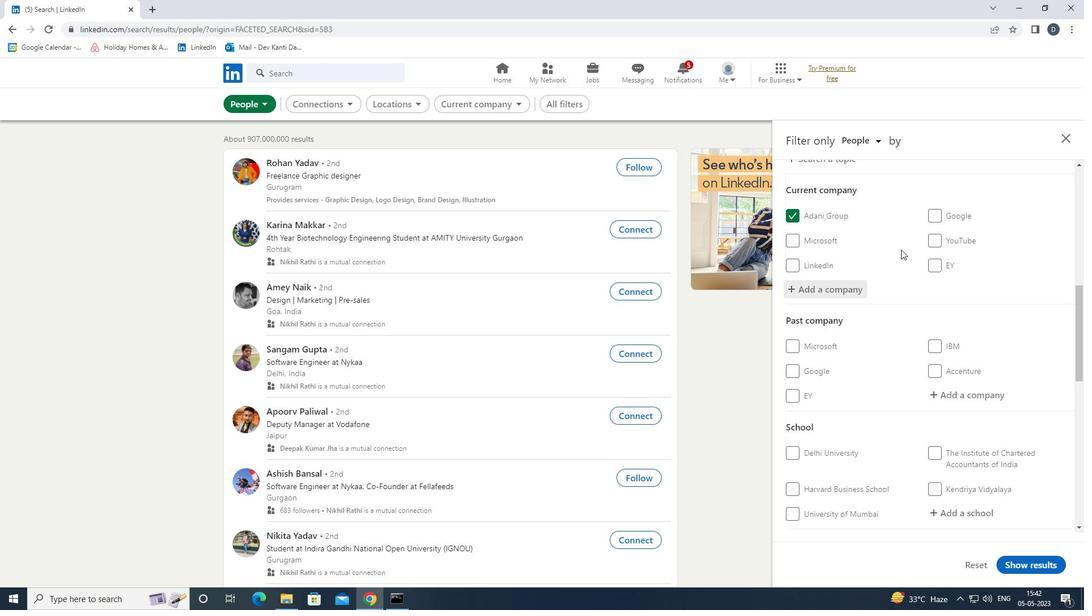 
Action: Mouse scrolled (897, 252) with delta (0, 0)
Screenshot: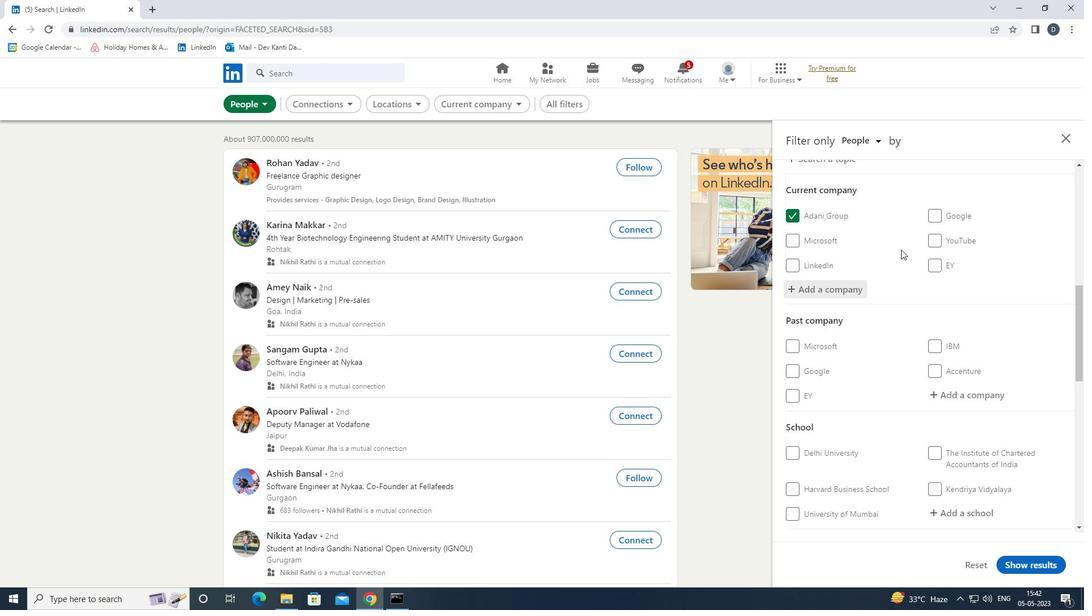 
Action: Mouse moved to (905, 268)
Screenshot: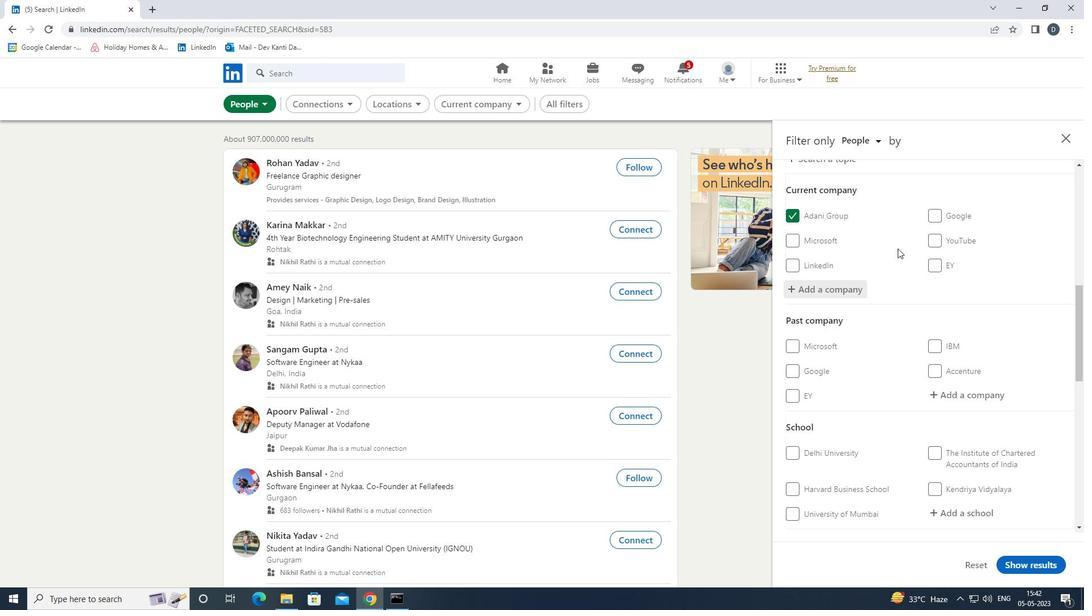 
Action: Mouse scrolled (905, 267) with delta (0, 0)
Screenshot: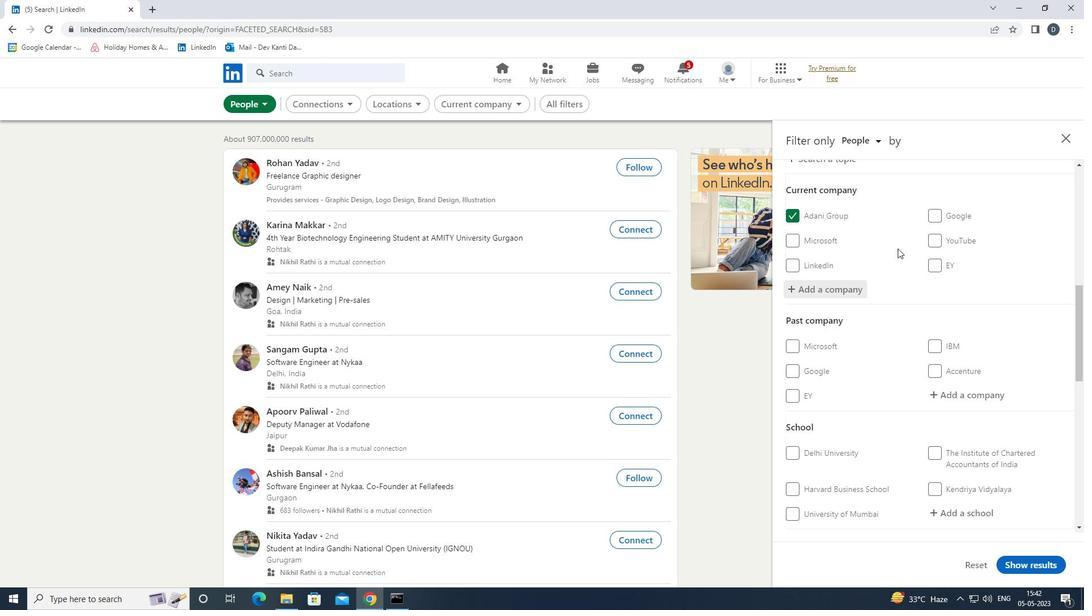 
Action: Mouse moved to (911, 276)
Screenshot: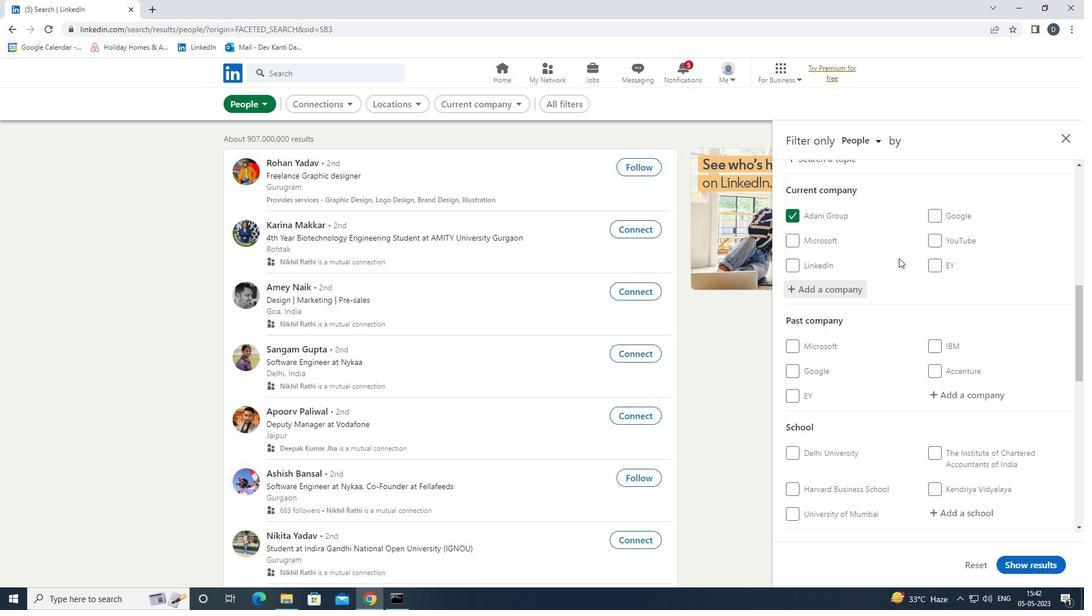 
Action: Mouse scrolled (911, 275) with delta (0, 0)
Screenshot: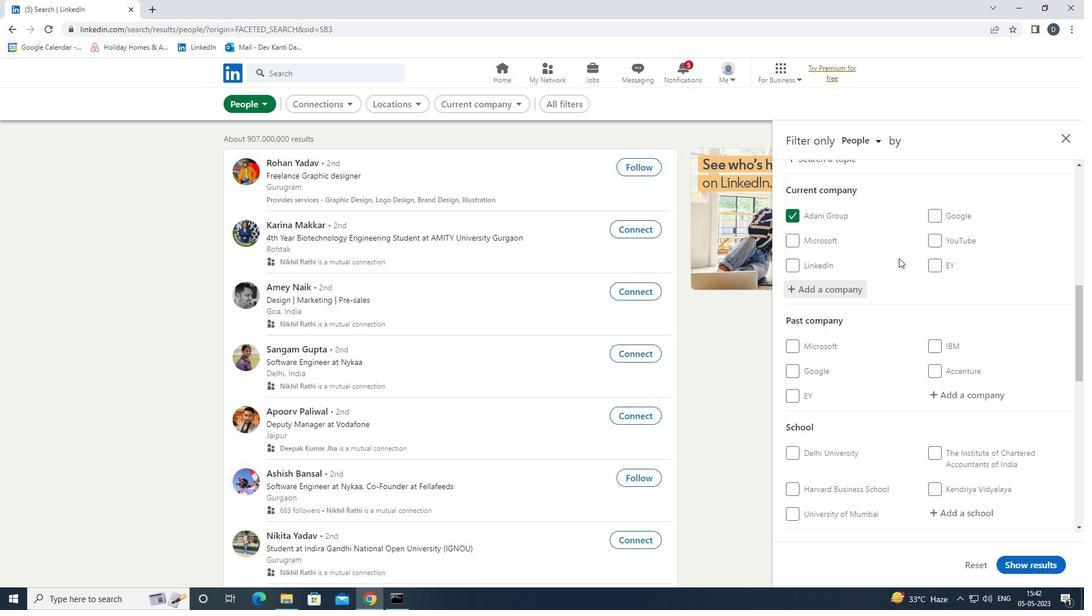 
Action: Mouse moved to (962, 336)
Screenshot: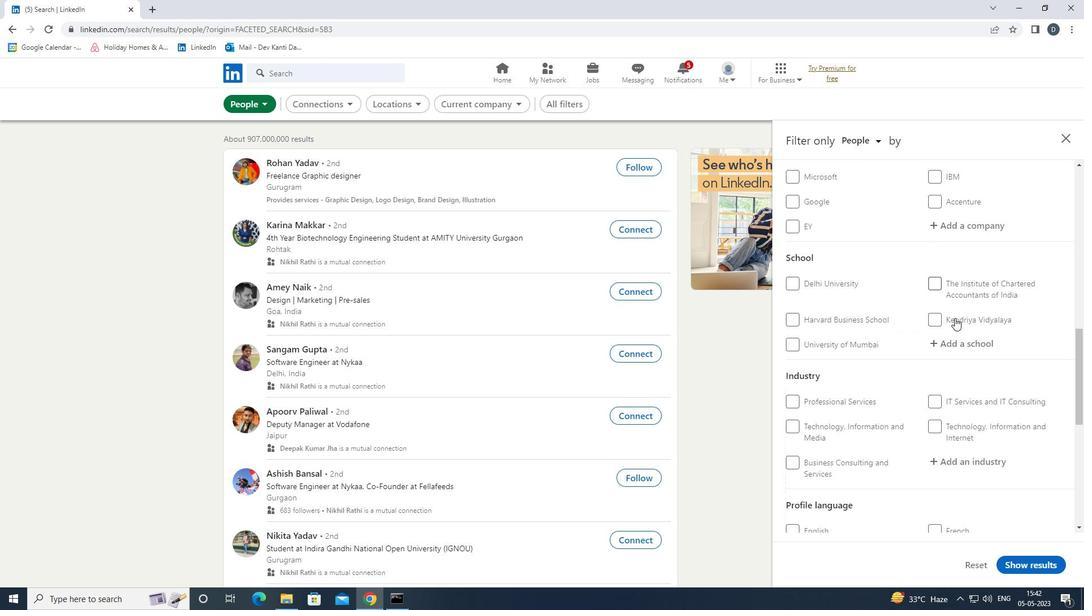 
Action: Mouse pressed left at (962, 336)
Screenshot: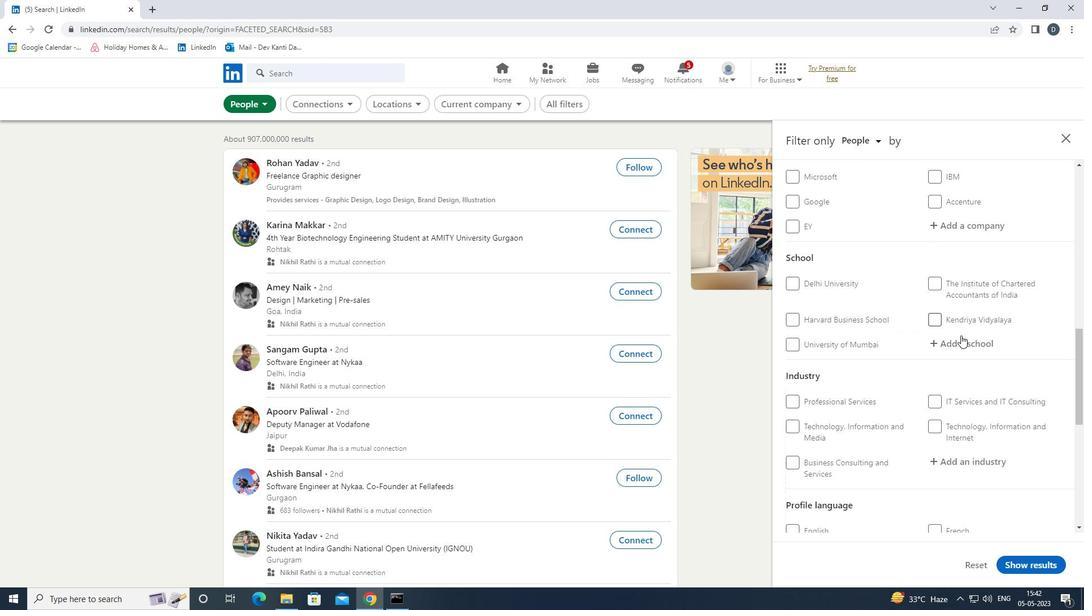 
Action: Key pressed <Key.shift><Key.shift><Key.shift><Key.shift>NATIONAL<Key.space><Key.shift>INSTITUTE<Key.space>OF<Key.space><Key.shift>TECHNOLOGY<Key.space><Key.shift>SRINAGAR<Key.down><Key.enter>
Screenshot: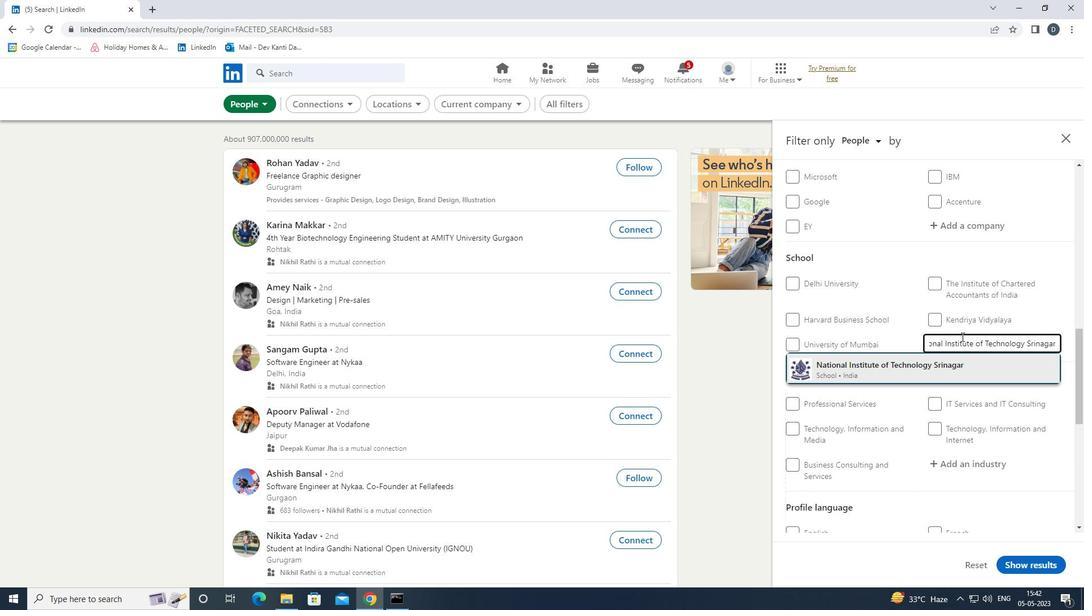 
Action: Mouse moved to (967, 340)
Screenshot: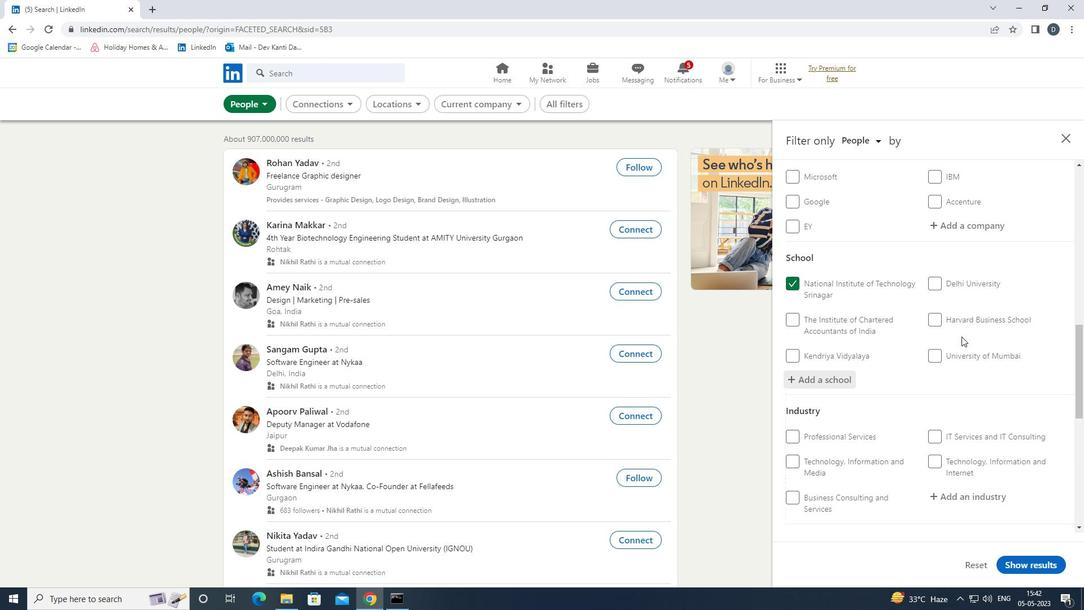 
Action: Mouse scrolled (967, 339) with delta (0, 0)
Screenshot: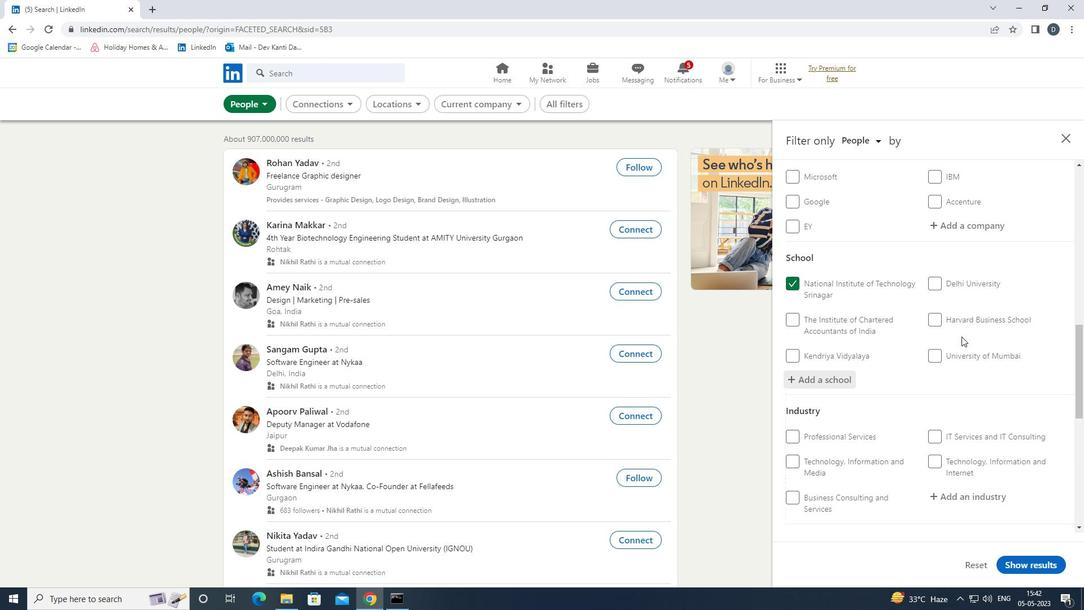 
Action: Mouse moved to (968, 340)
Screenshot: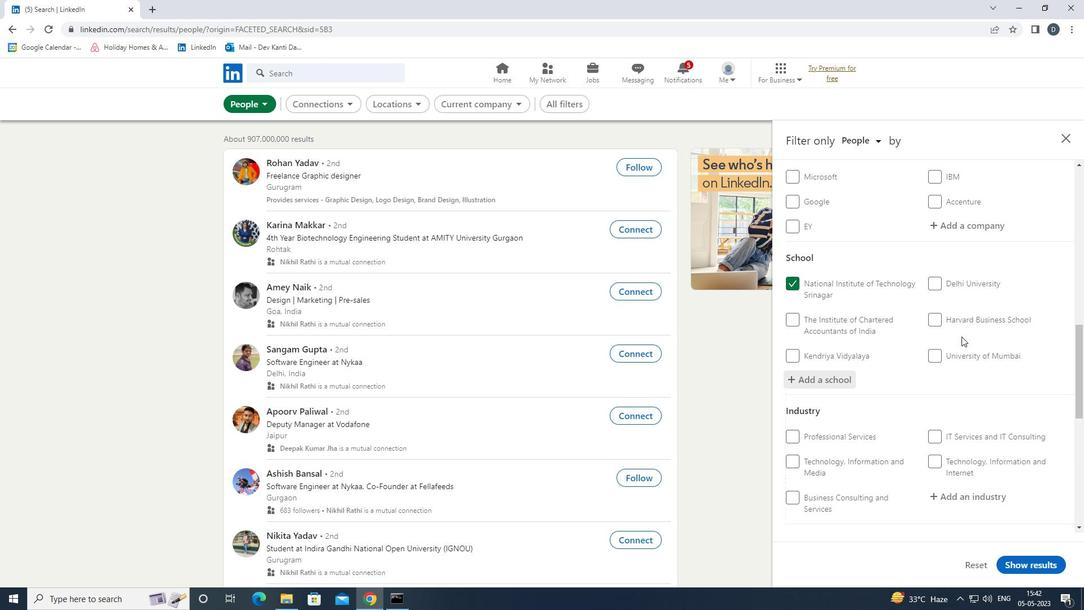 
Action: Mouse scrolled (968, 340) with delta (0, 0)
Screenshot: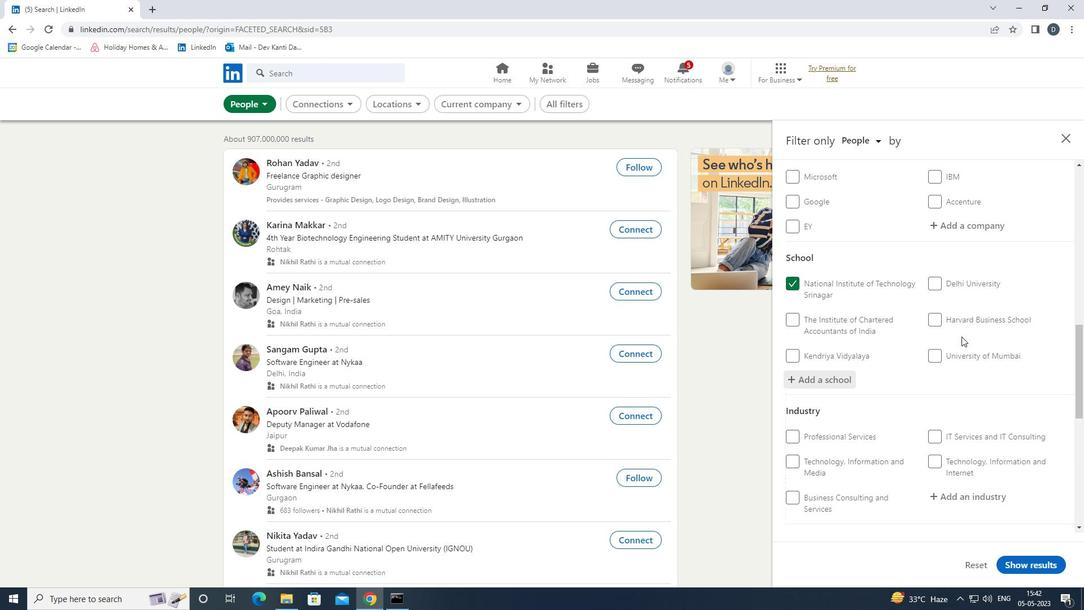 
Action: Mouse moved to (968, 340)
Screenshot: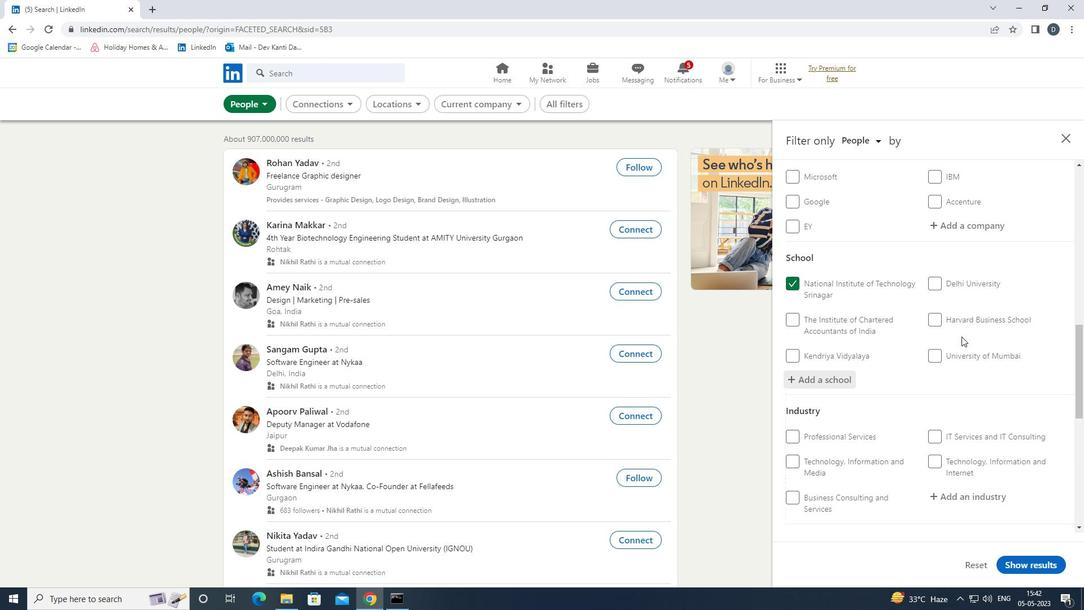 
Action: Mouse scrolled (968, 340) with delta (0, 0)
Screenshot: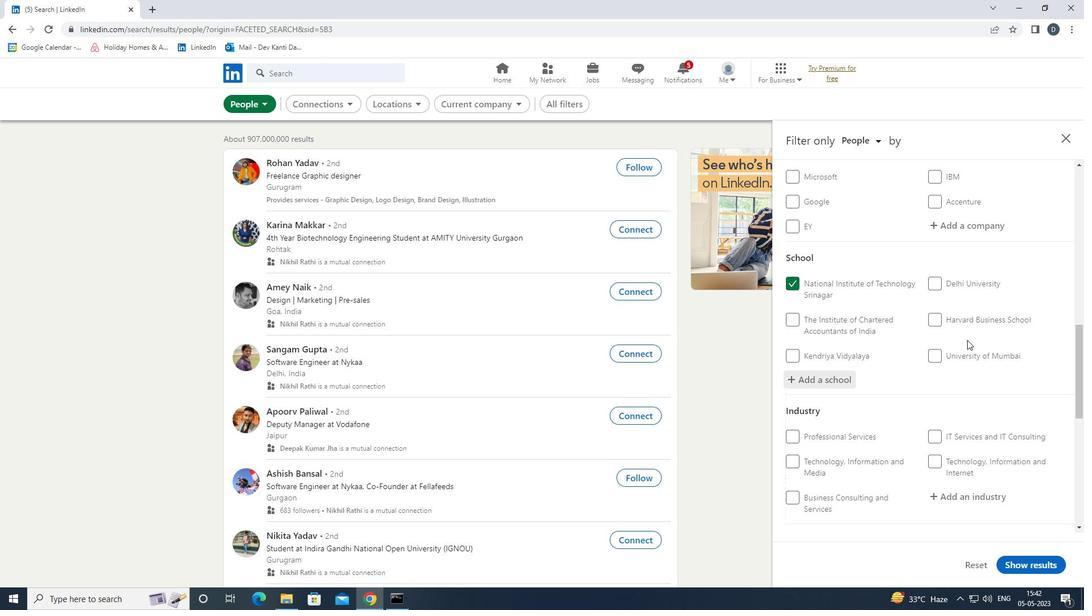 
Action: Mouse moved to (976, 321)
Screenshot: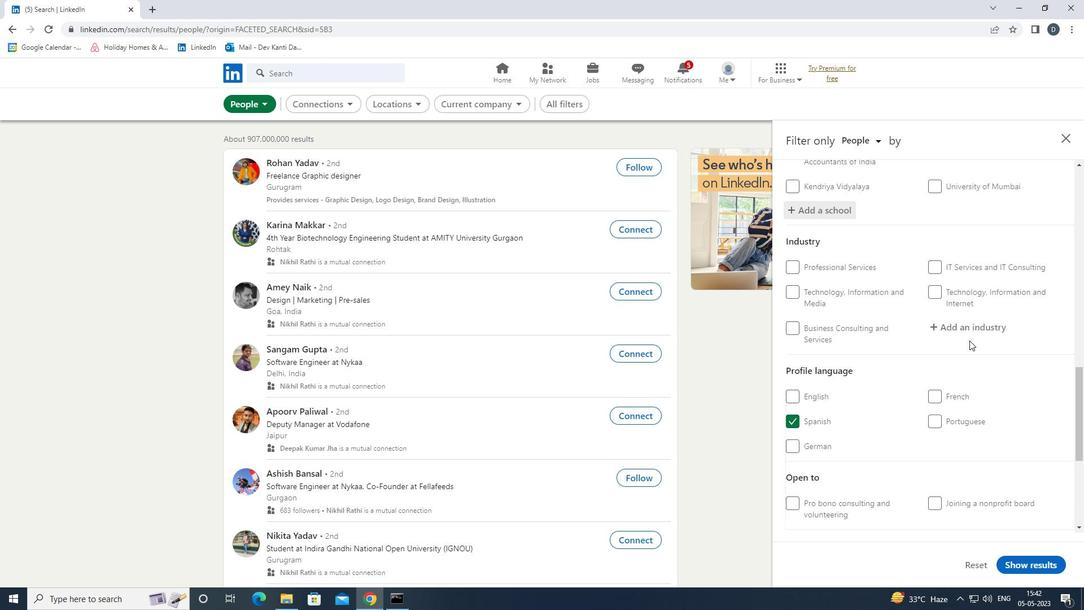 
Action: Mouse pressed left at (976, 321)
Screenshot: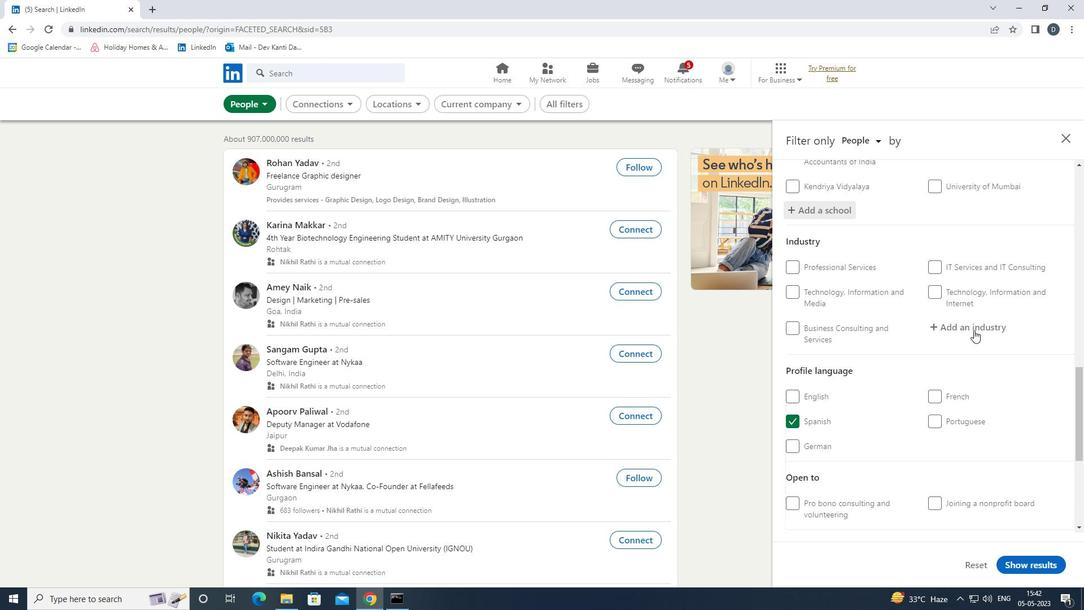
Action: Key pressed <Key.shift>WIRELESS<Key.space><Key.shift>SERVICES<Key.down><Key.down><Key.enter>
Screenshot: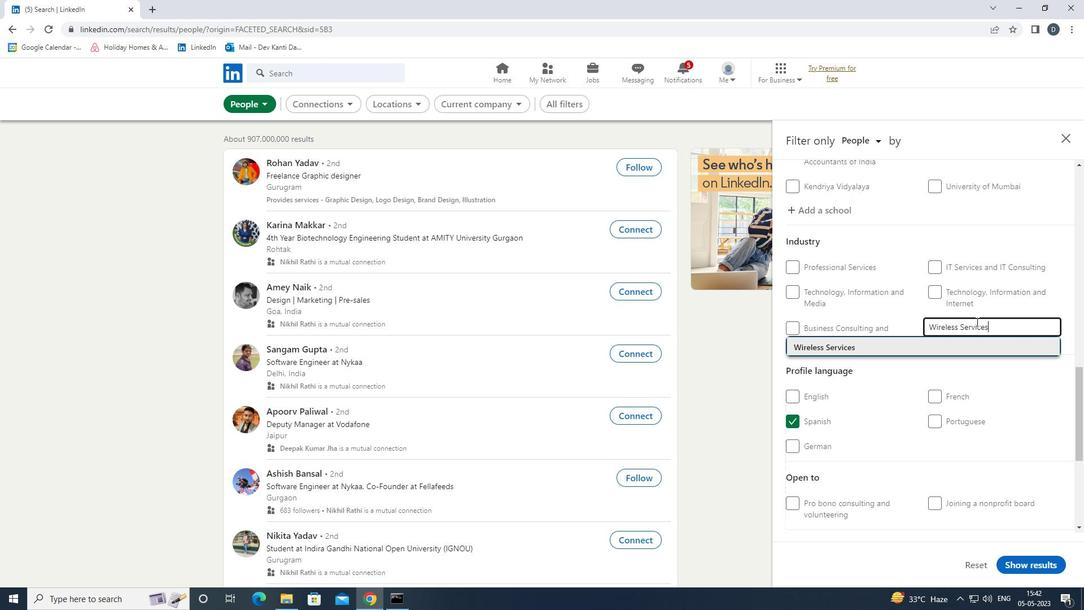 
Action: Mouse scrolled (976, 320) with delta (0, 0)
Screenshot: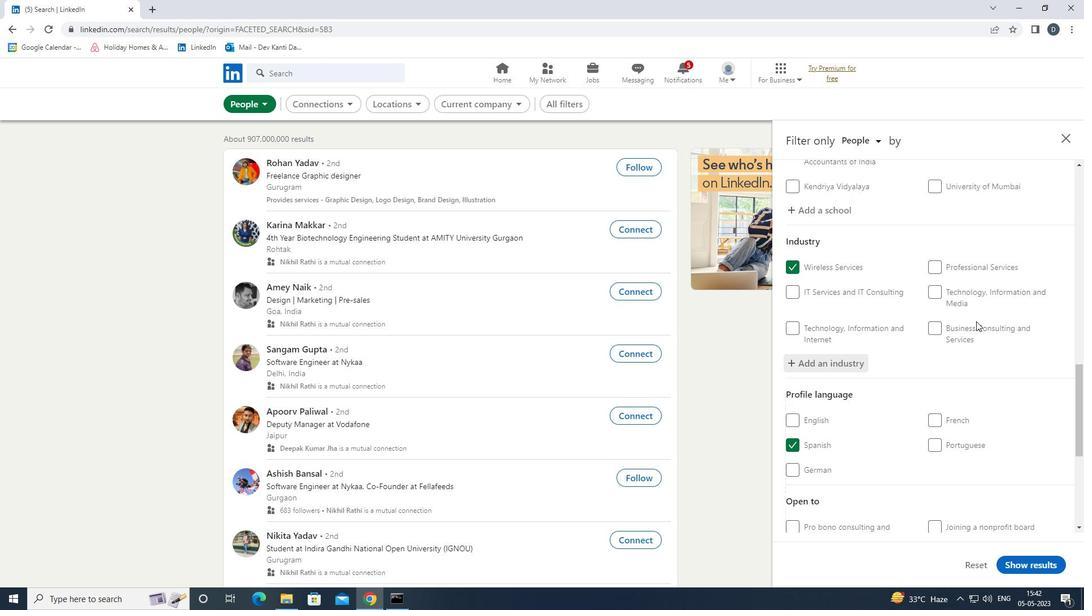 
Action: Mouse scrolled (976, 320) with delta (0, 0)
Screenshot: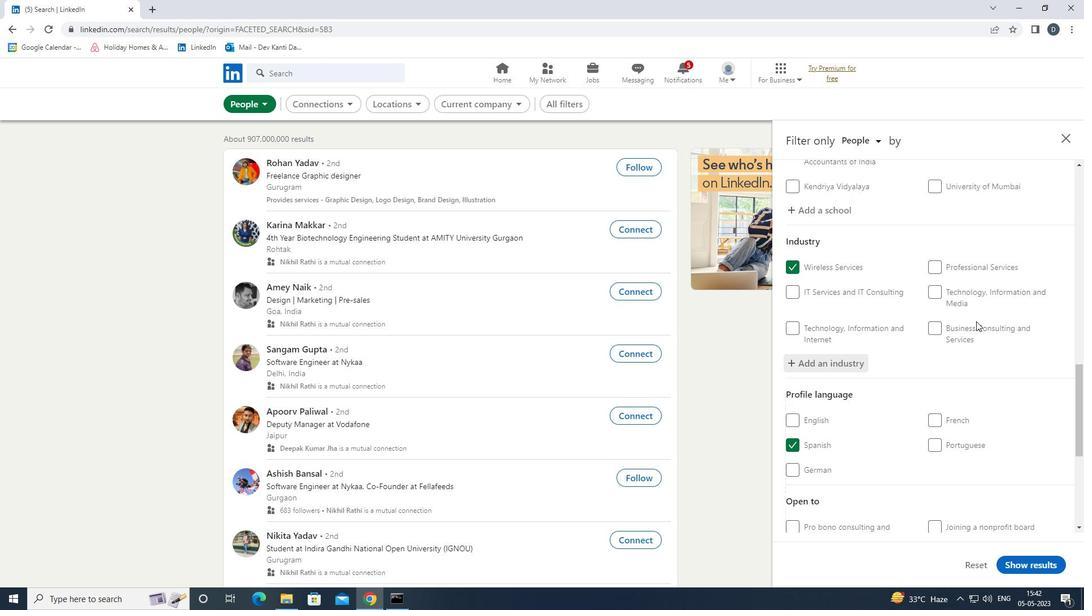 
Action: Mouse scrolled (976, 320) with delta (0, 0)
Screenshot: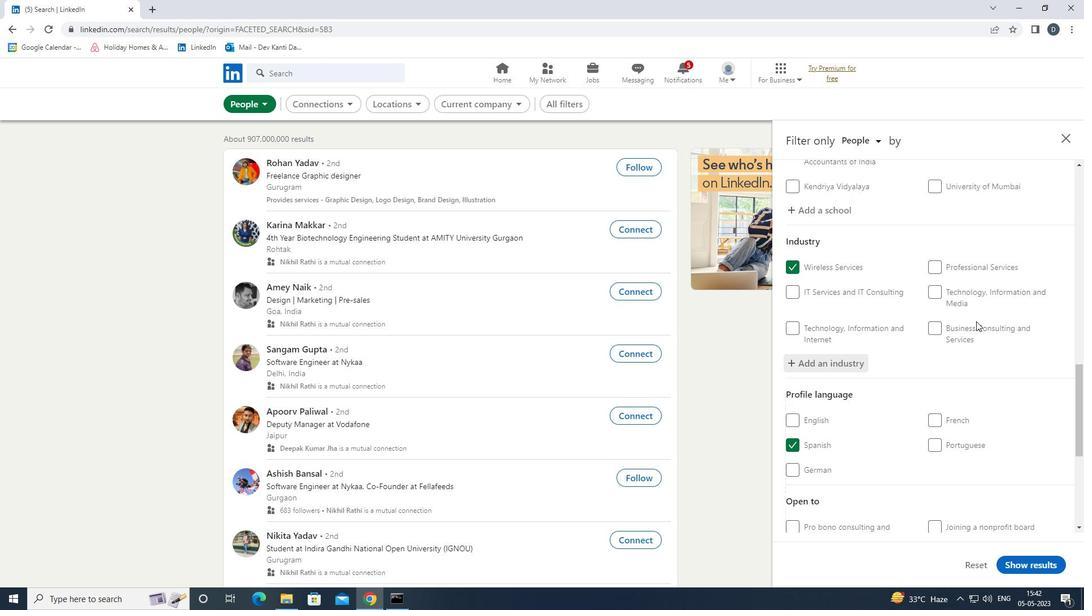 
Action: Mouse scrolled (976, 320) with delta (0, 0)
Screenshot: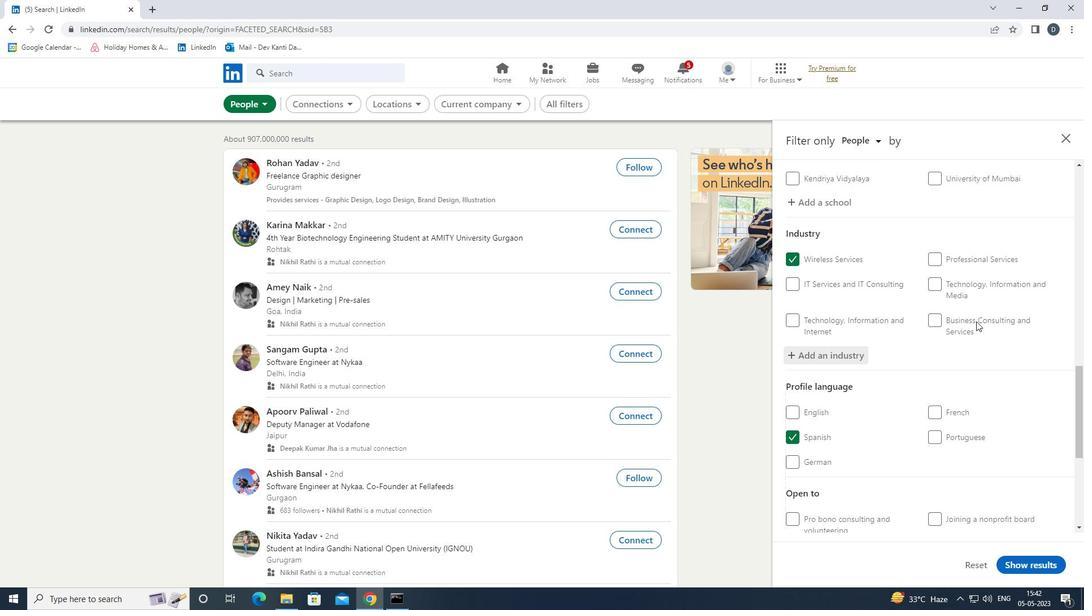 
Action: Mouse scrolled (976, 320) with delta (0, 0)
Screenshot: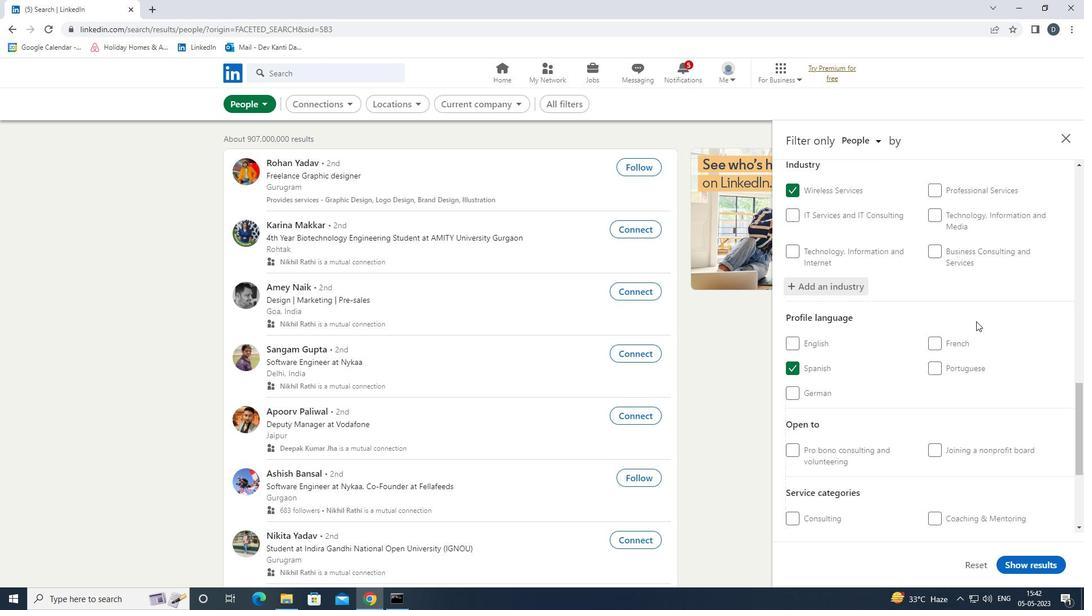 
Action: Mouse moved to (964, 371)
Screenshot: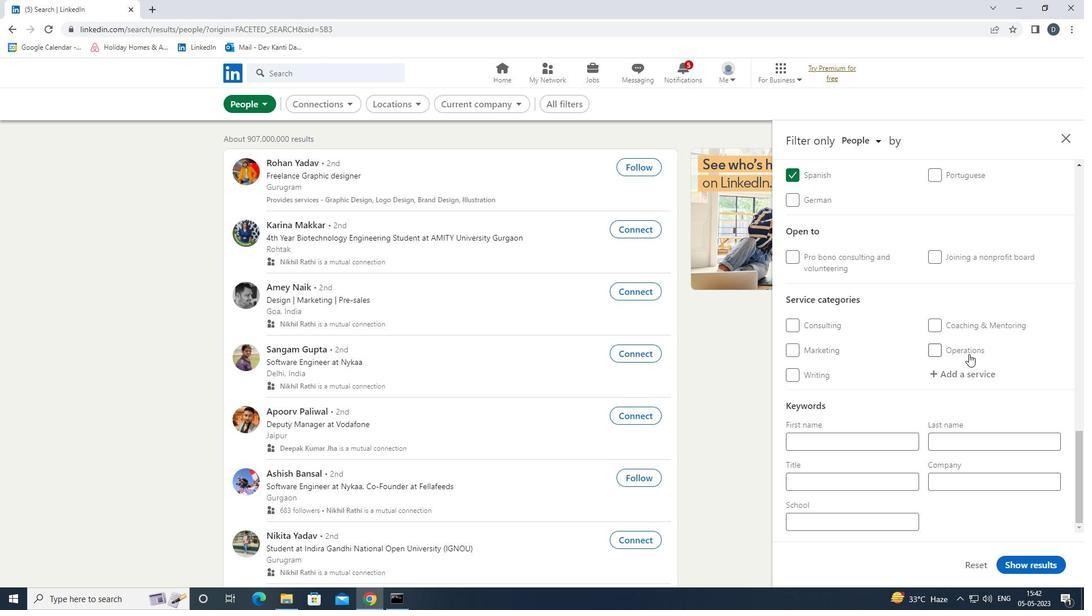 
Action: Mouse pressed left at (964, 371)
Screenshot: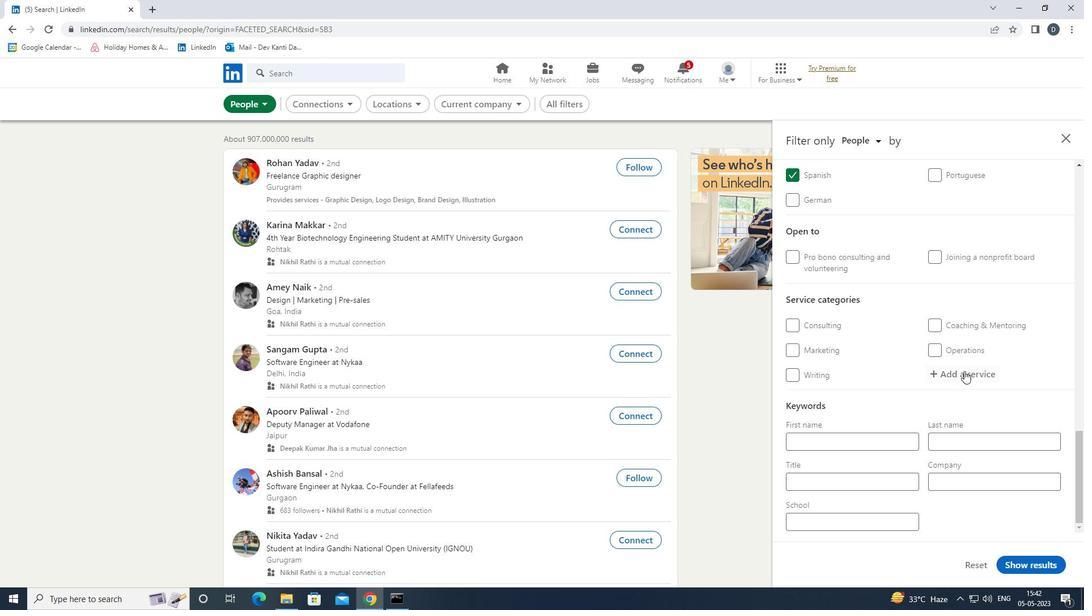 
Action: Key pressed <Key.shift><Key.shift><Key.shift><Key.shift>TELECOMMUNICATIONS<Key.down><Key.enter>
Screenshot: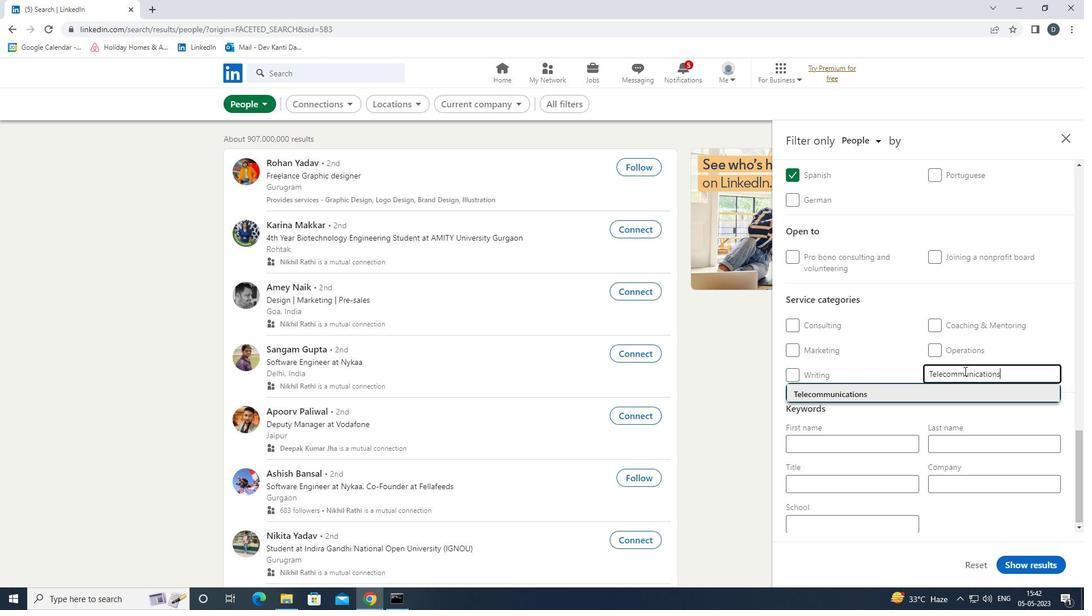 
Action: Mouse scrolled (964, 370) with delta (0, 0)
Screenshot: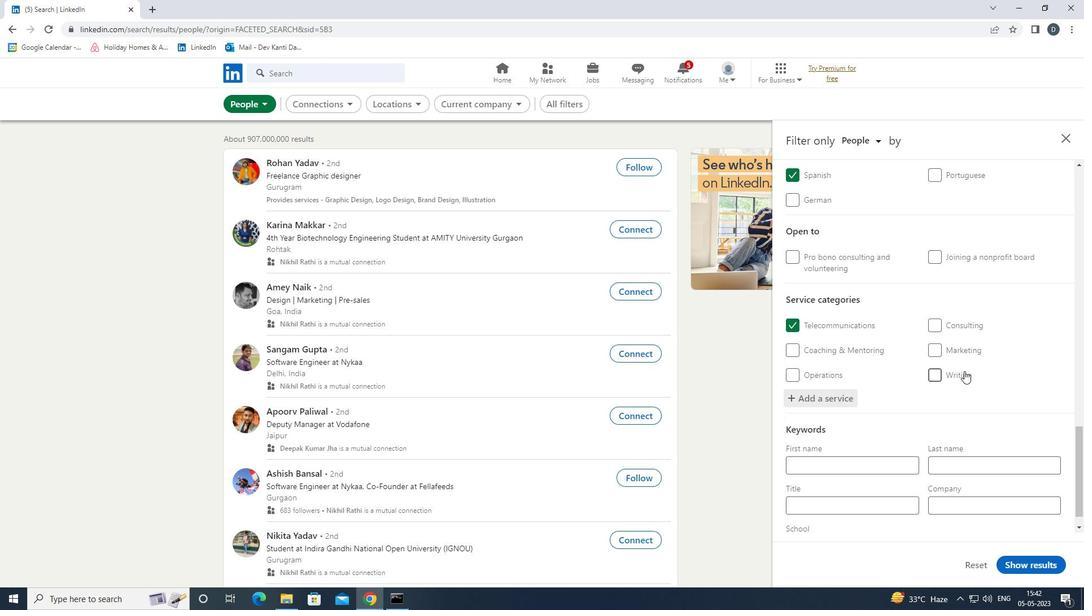 
Action: Mouse scrolled (964, 370) with delta (0, 0)
Screenshot: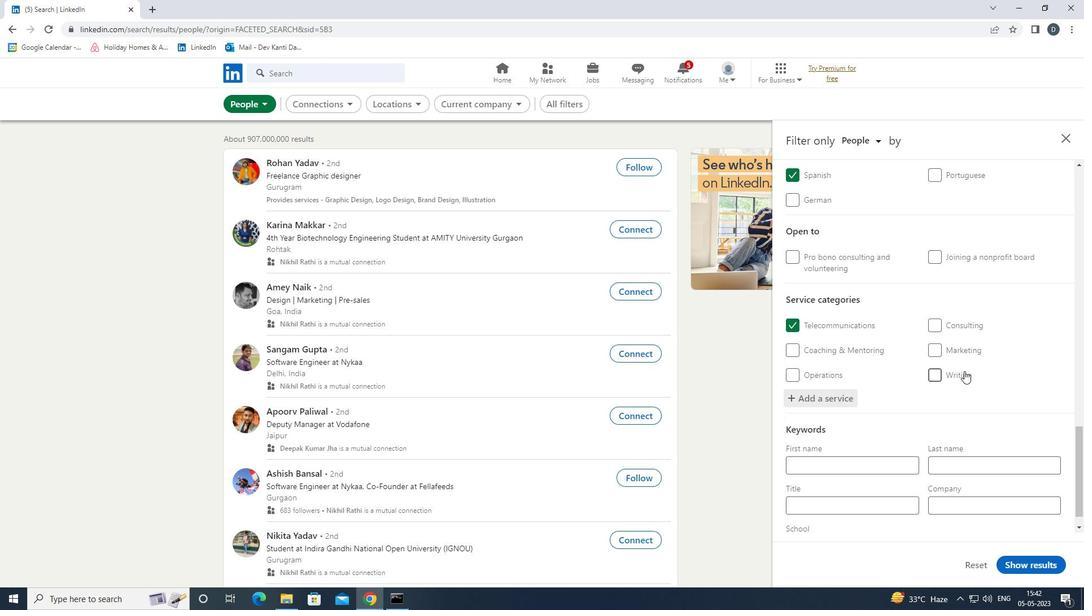 
Action: Mouse moved to (874, 476)
Screenshot: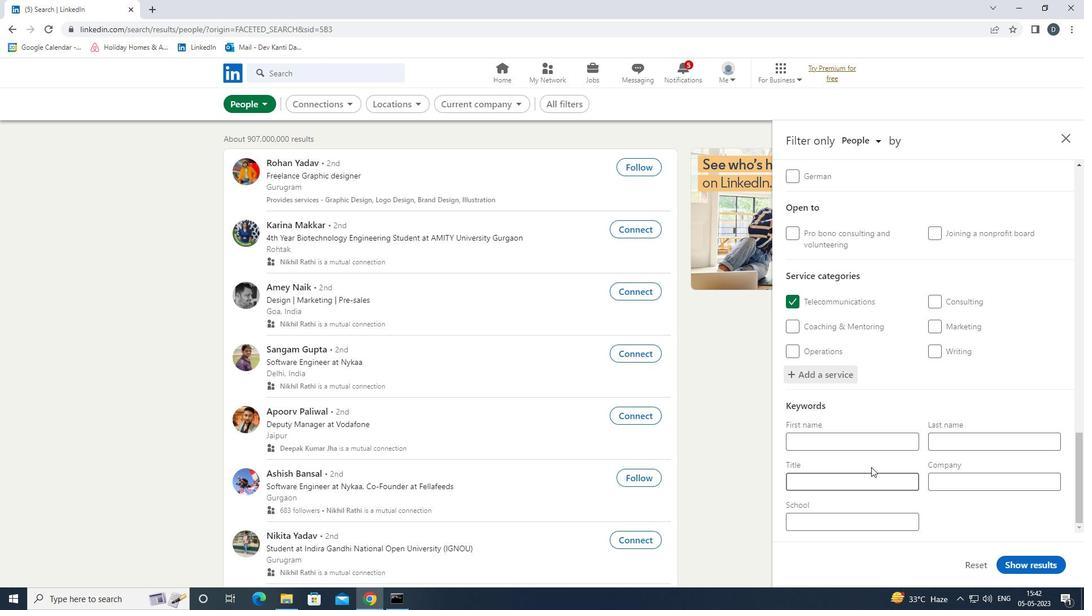 
Action: Mouse pressed left at (874, 476)
Screenshot: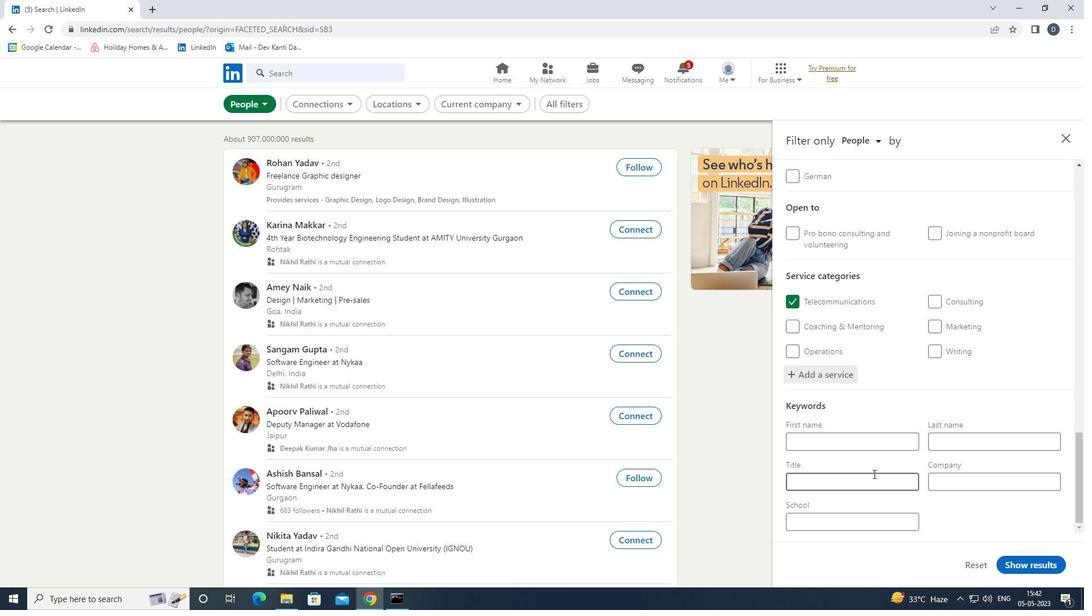
Action: Key pressed <Key.shift><Key.shift>ACTUARY
Screenshot: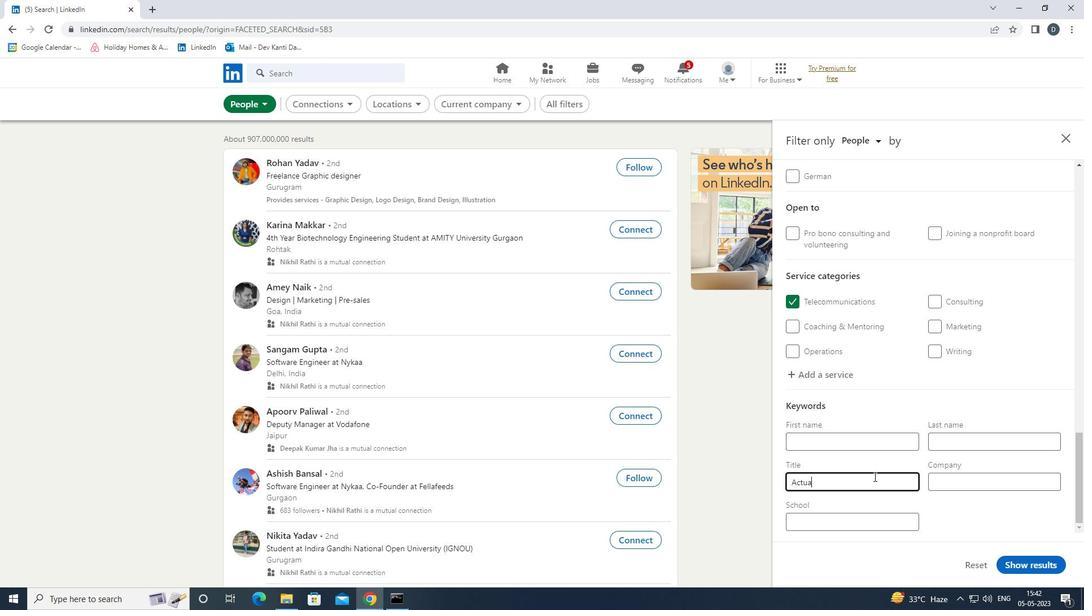 
Action: Mouse moved to (1034, 566)
Screenshot: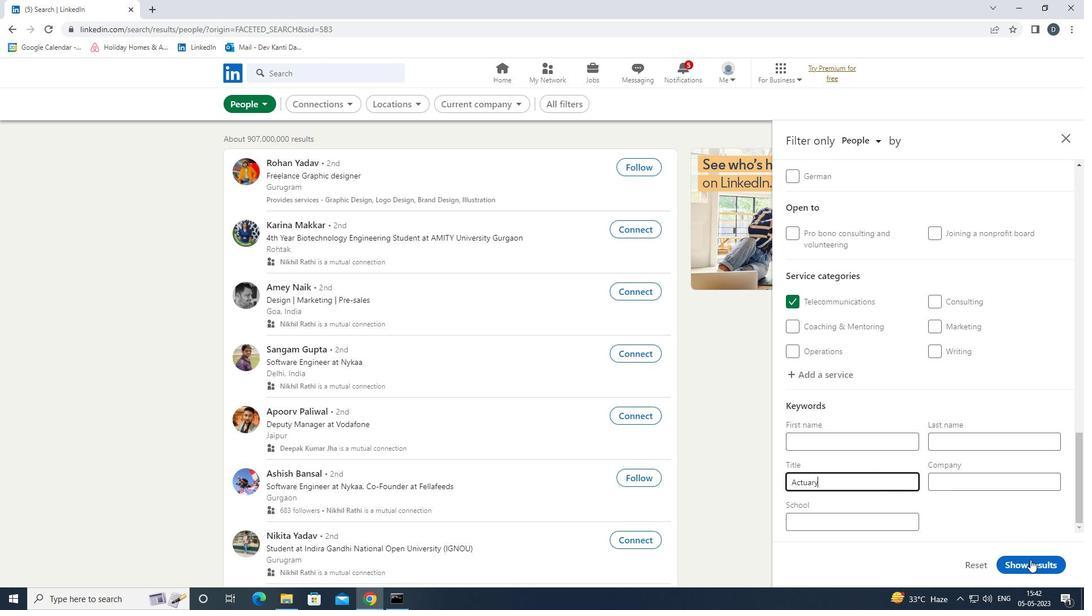 
Action: Mouse pressed left at (1034, 566)
Screenshot: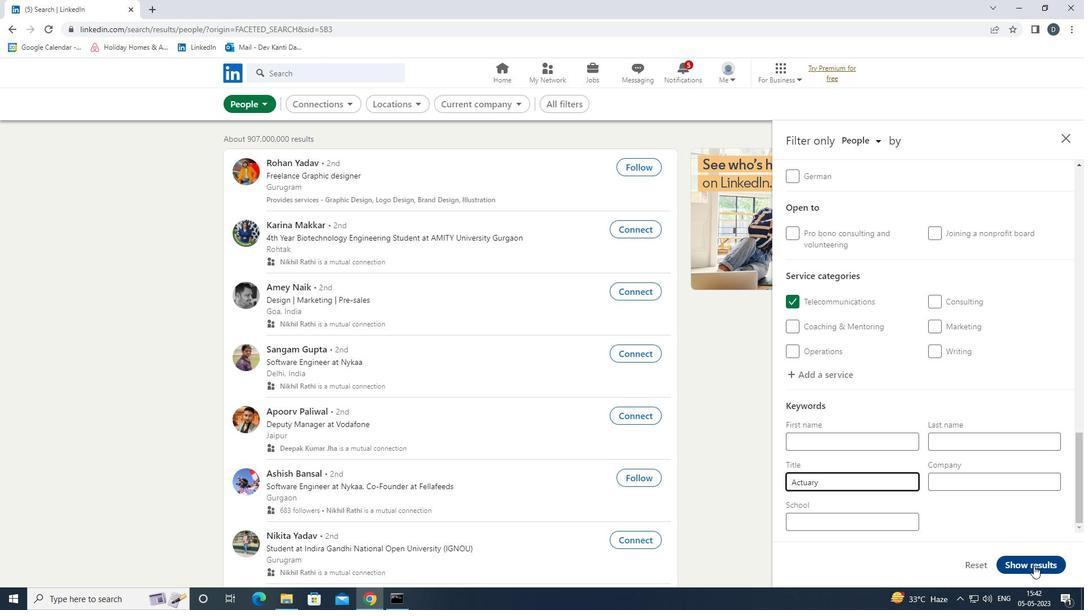 
Action: Mouse moved to (924, 392)
Screenshot: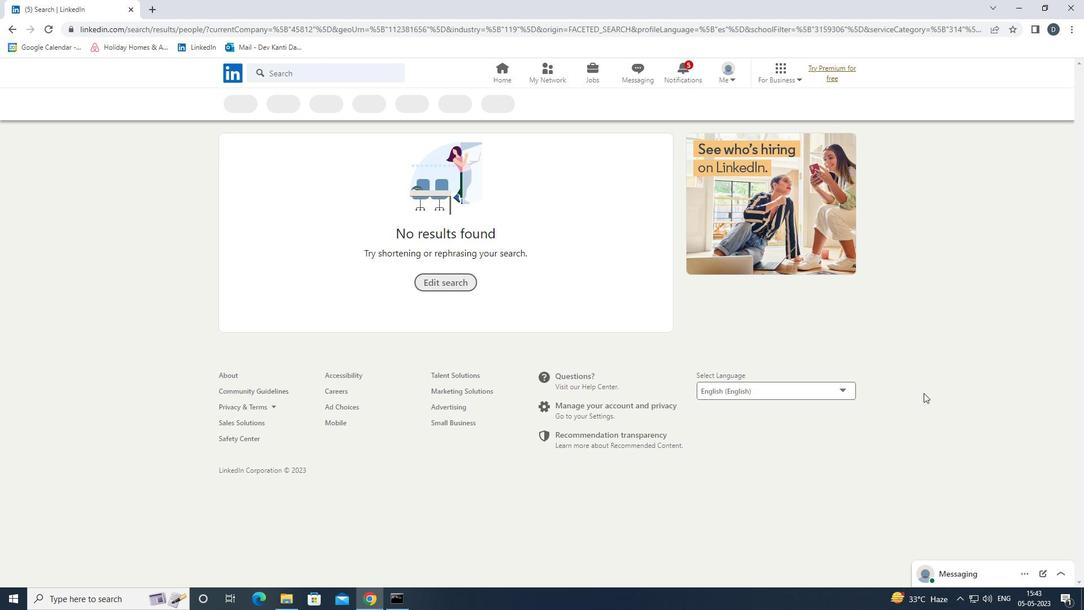 
